 Task: Find connections with filter location Chaniá with filter topic #sharktankwith filter profile language German with filter current company Precisely with filter school NIRMA UNIVERSITY with filter industry Furniture and Home Furnishings Manufacturing with filter service category Tax Law with filter keywords title Front Desk Associate
Action: Mouse moved to (284, 213)
Screenshot: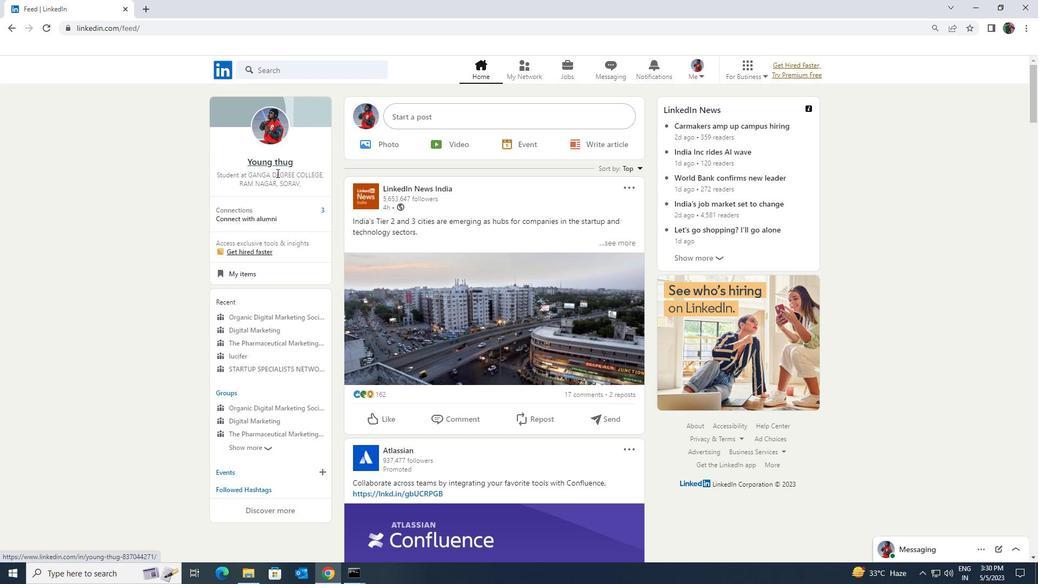 
Action: Mouse pressed left at (284, 213)
Screenshot: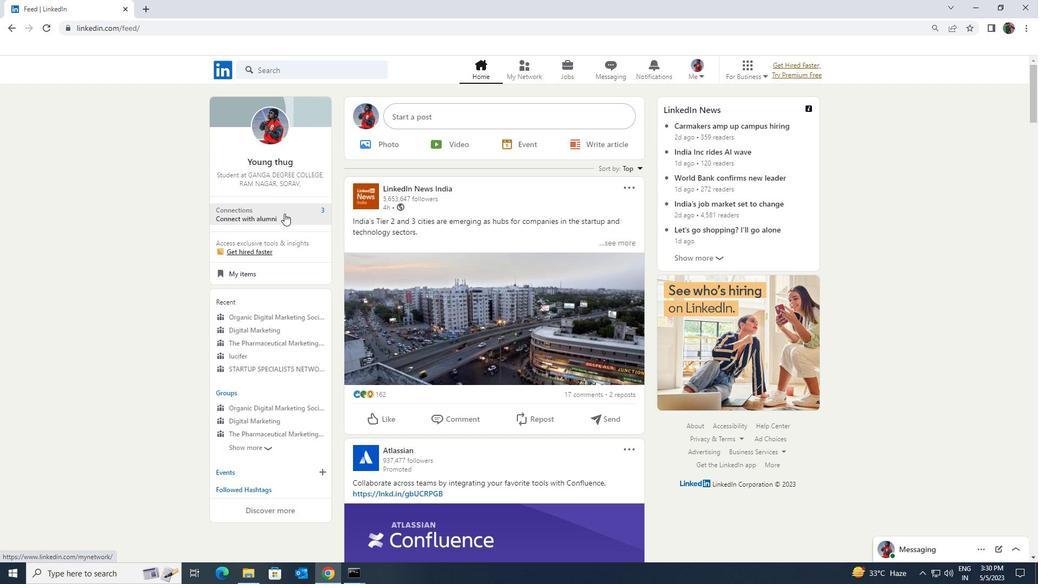 
Action: Mouse moved to (298, 126)
Screenshot: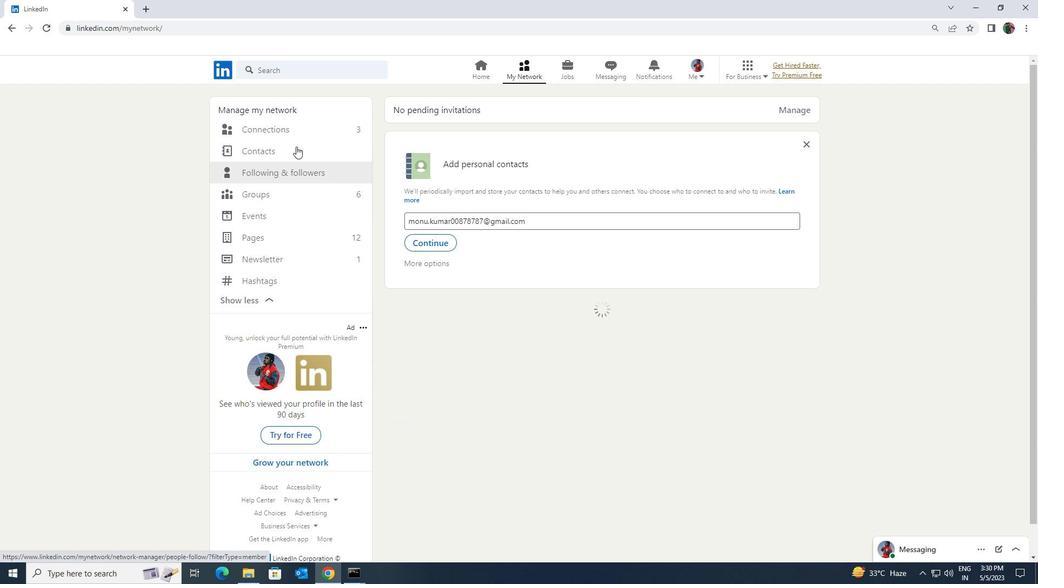 
Action: Mouse pressed left at (298, 126)
Screenshot: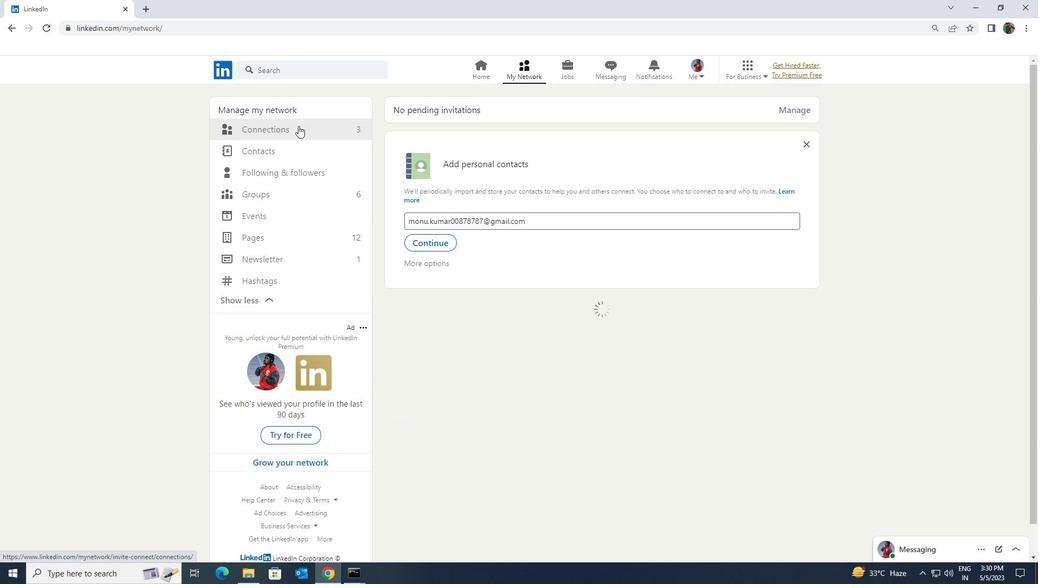 
Action: Mouse moved to (583, 130)
Screenshot: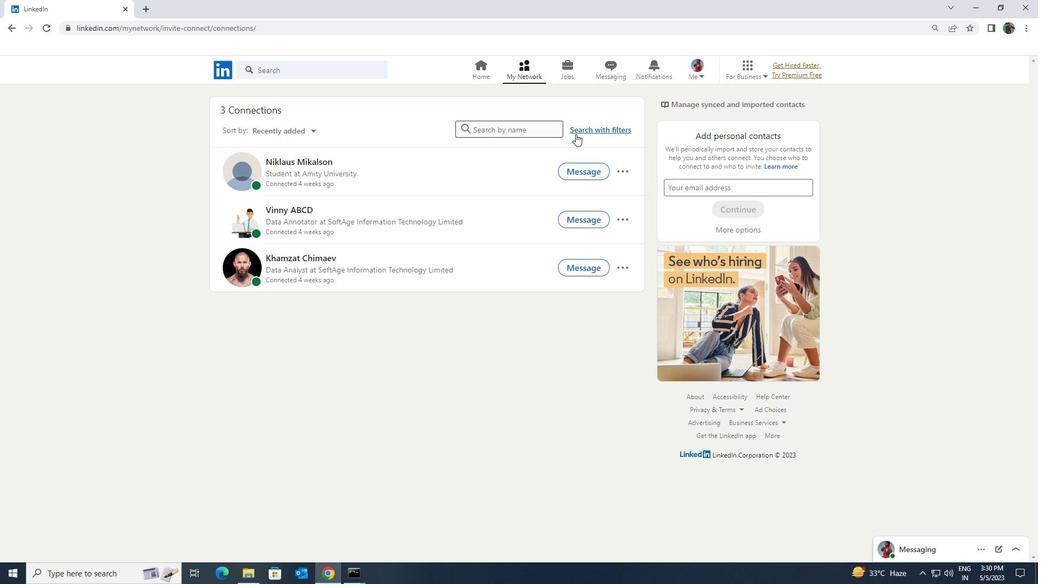 
Action: Mouse pressed left at (583, 130)
Screenshot: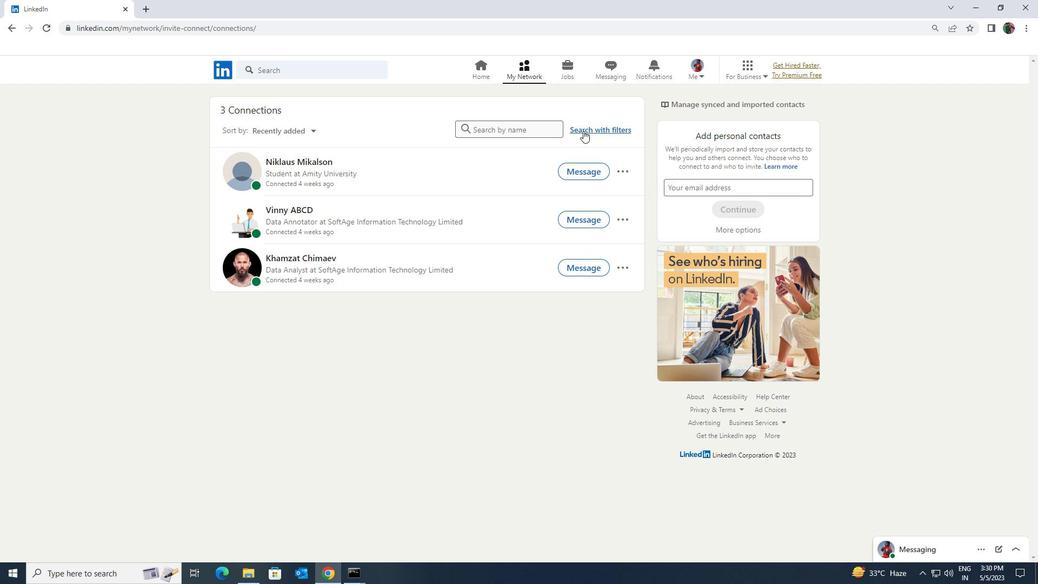 
Action: Mouse moved to (552, 101)
Screenshot: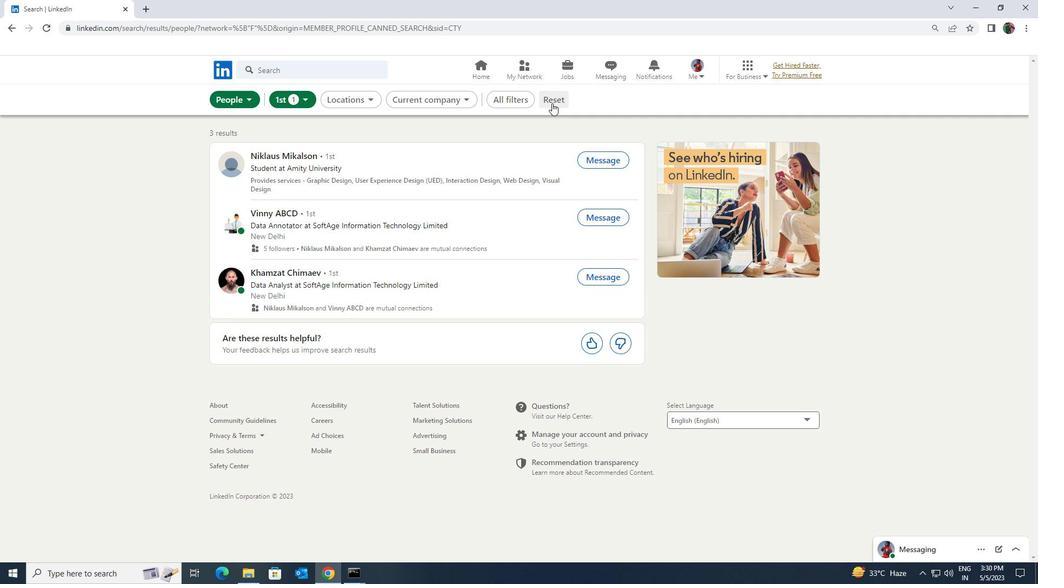 
Action: Mouse pressed left at (552, 101)
Screenshot: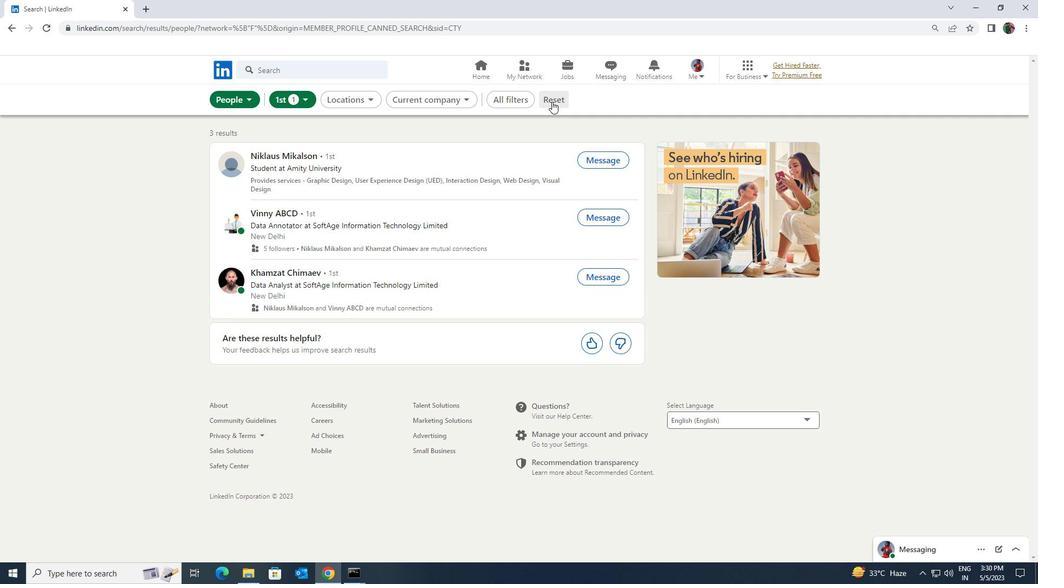 
Action: Mouse moved to (539, 100)
Screenshot: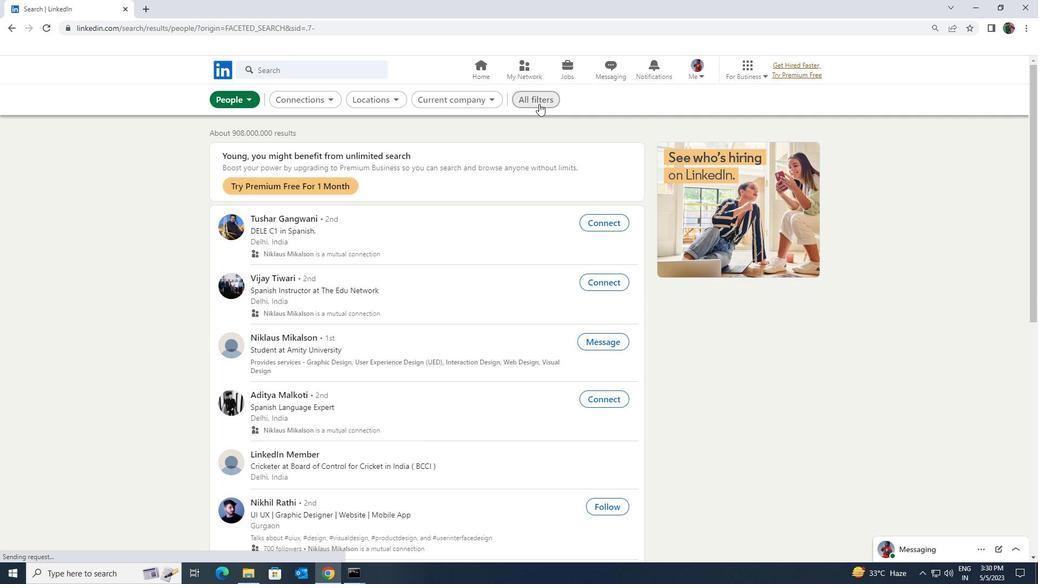 
Action: Mouse pressed left at (539, 100)
Screenshot: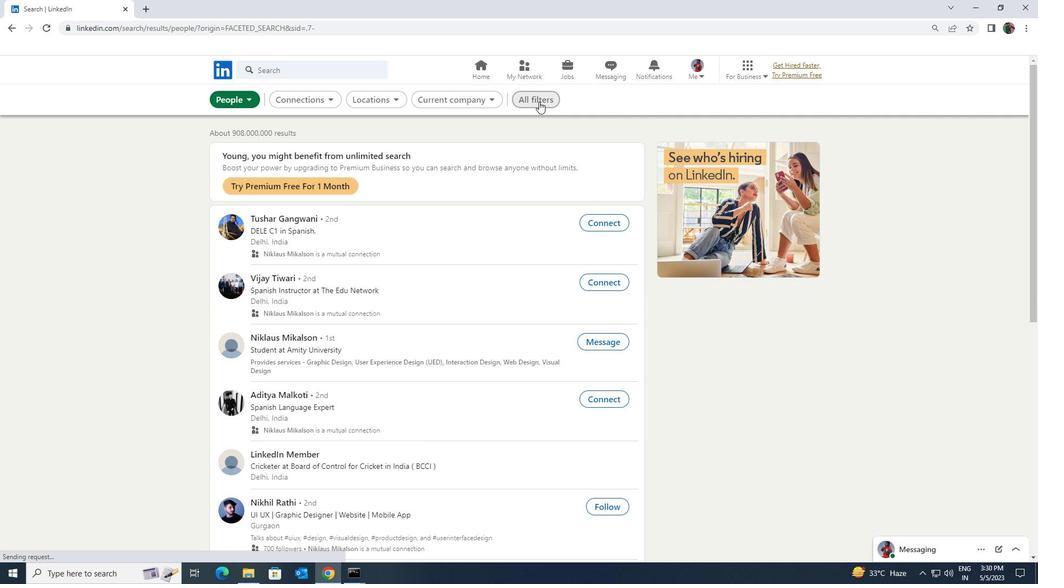 
Action: Mouse moved to (891, 420)
Screenshot: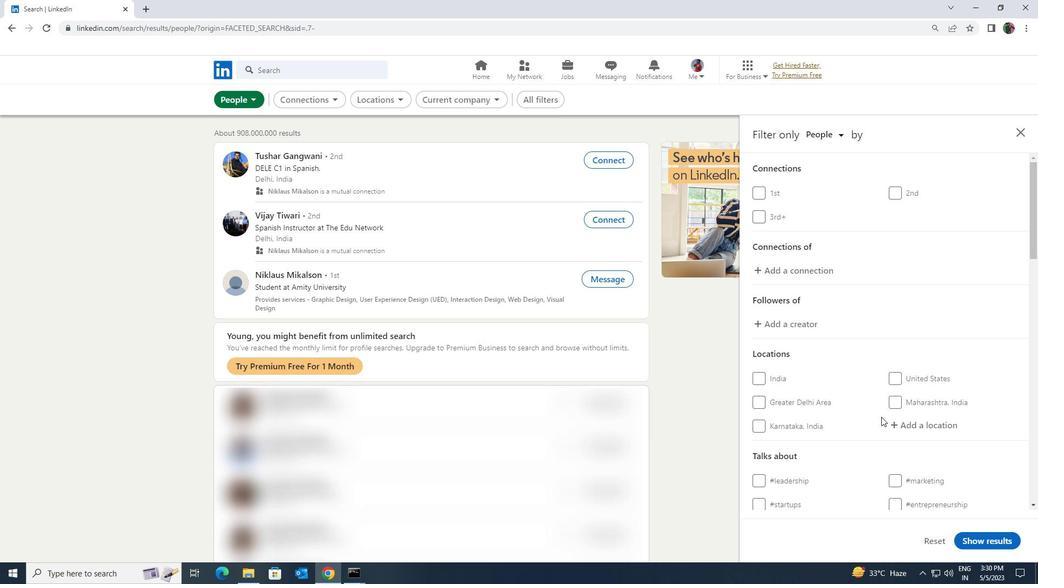 
Action: Mouse pressed left at (891, 420)
Screenshot: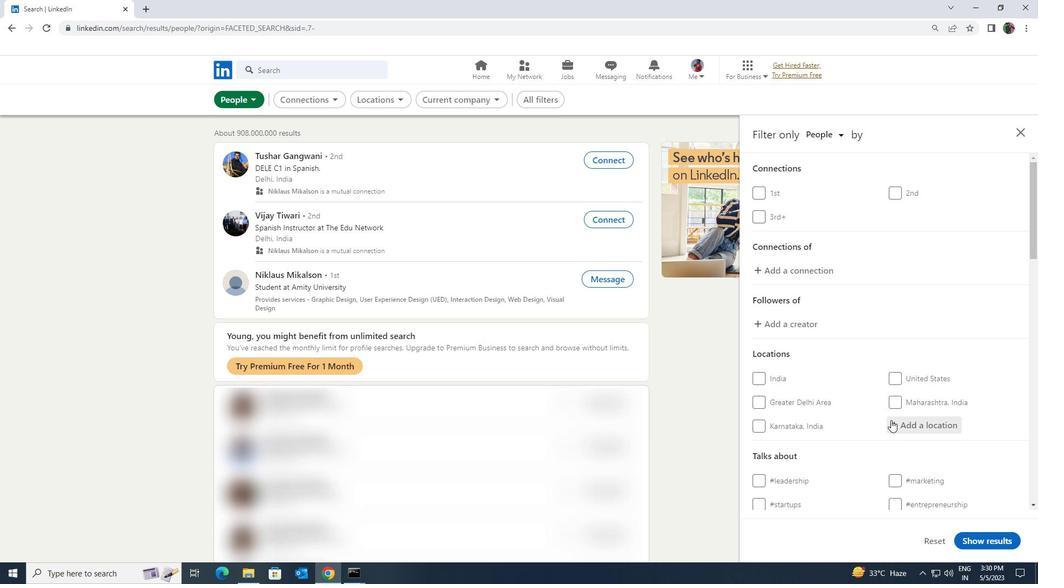 
Action: Key pressed <Key.shift><Key.shift><Key.shift><Key.shift>CHANIA
Screenshot: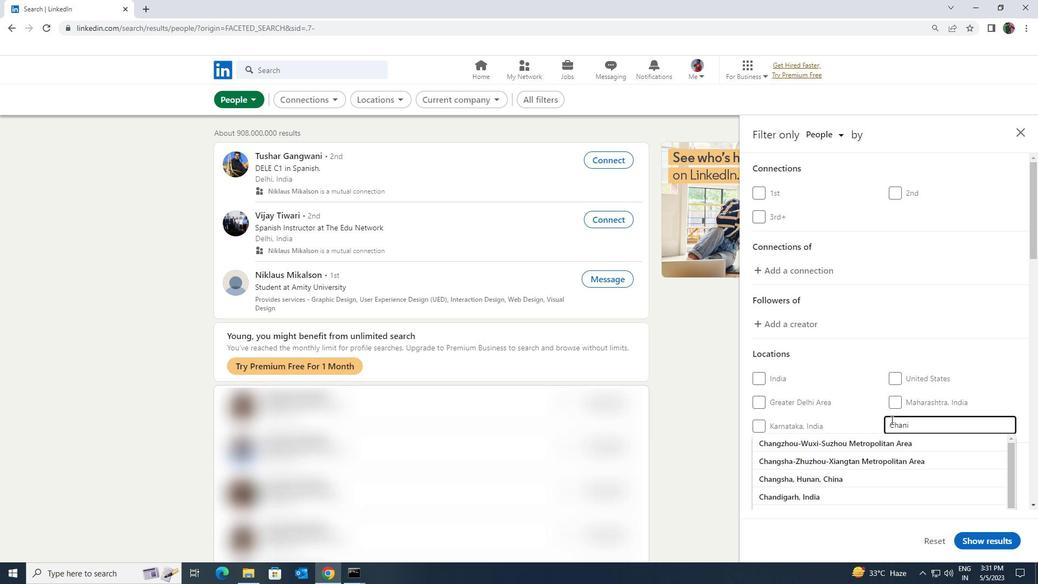 
Action: Mouse moved to (886, 445)
Screenshot: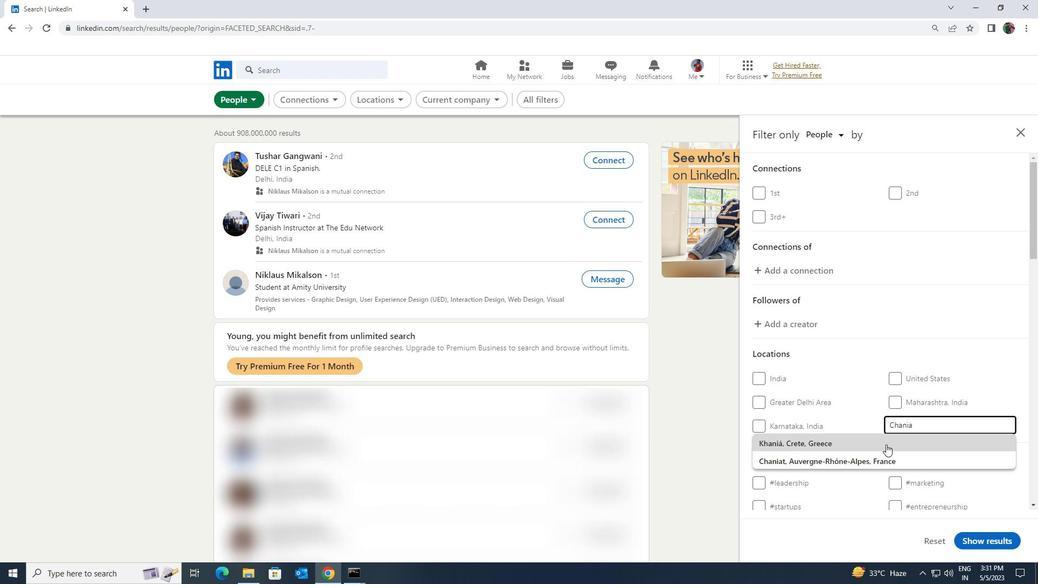 
Action: Mouse pressed left at (886, 445)
Screenshot: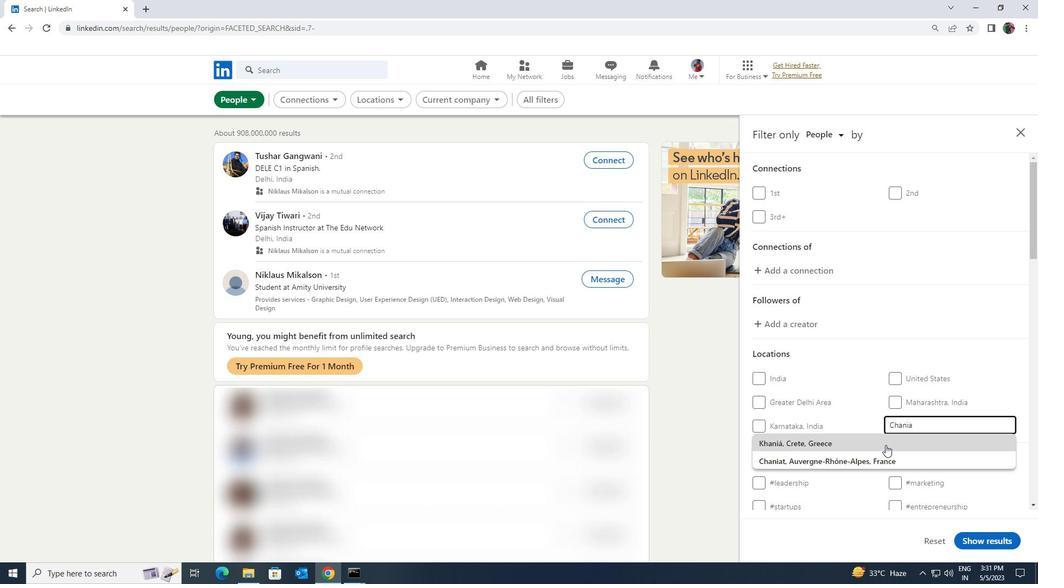 
Action: Mouse scrolled (886, 444) with delta (0, 0)
Screenshot: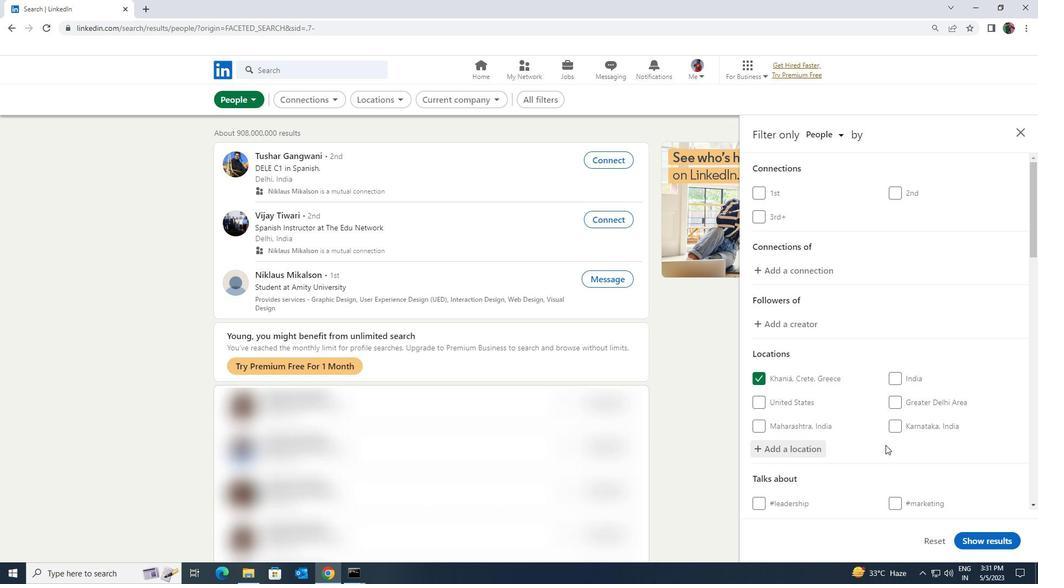 
Action: Mouse scrolled (886, 444) with delta (0, 0)
Screenshot: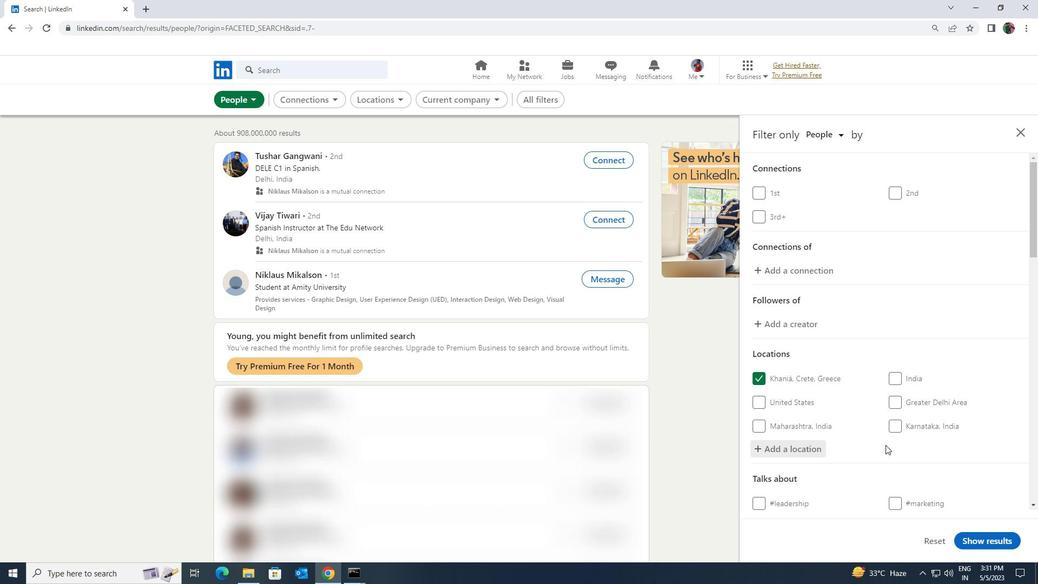 
Action: Mouse moved to (896, 443)
Screenshot: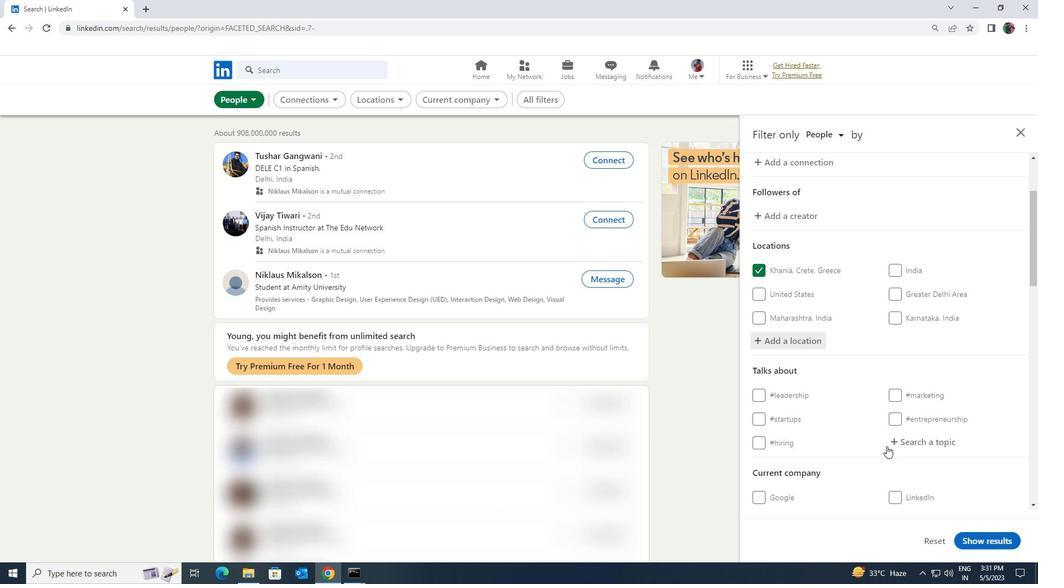 
Action: Mouse pressed left at (896, 443)
Screenshot: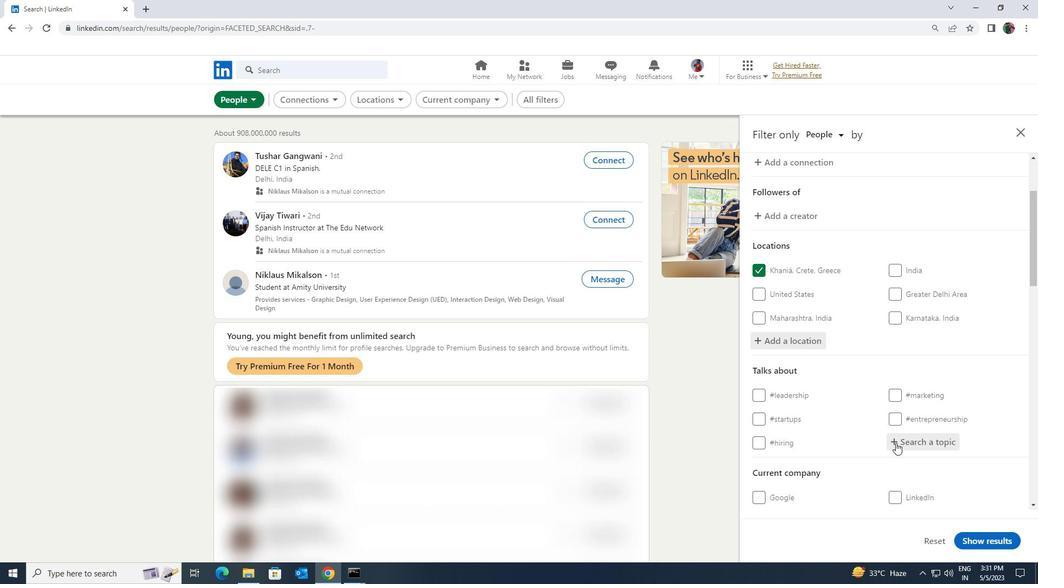 
Action: Key pressed <Key.shift><Key.shift><Key.shift><Key.shift><Key.shift>SHARTA<Key.backspace><Key.backspace>KT
Screenshot: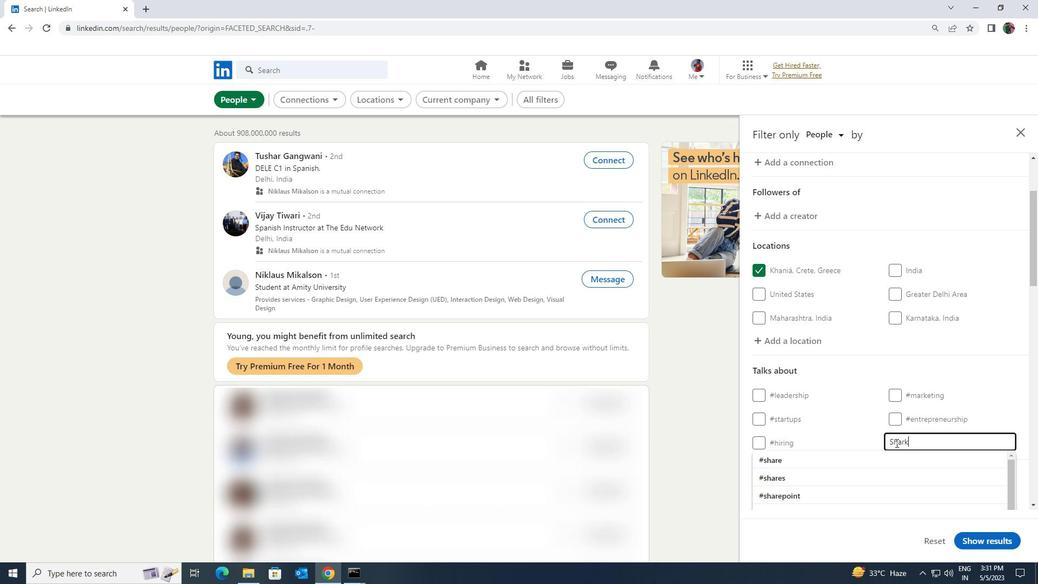 
Action: Mouse moved to (892, 452)
Screenshot: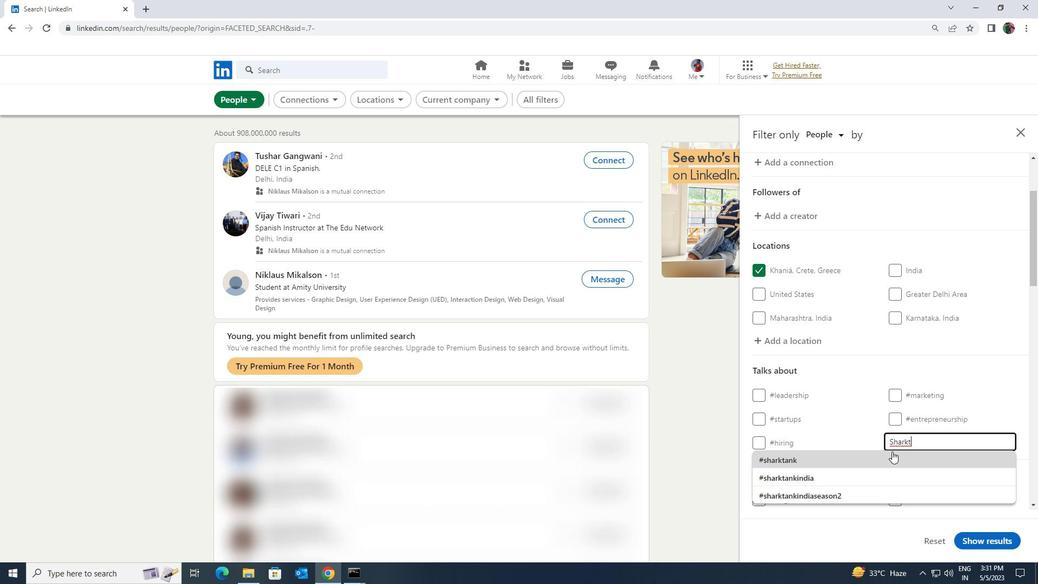 
Action: Mouse pressed left at (892, 452)
Screenshot: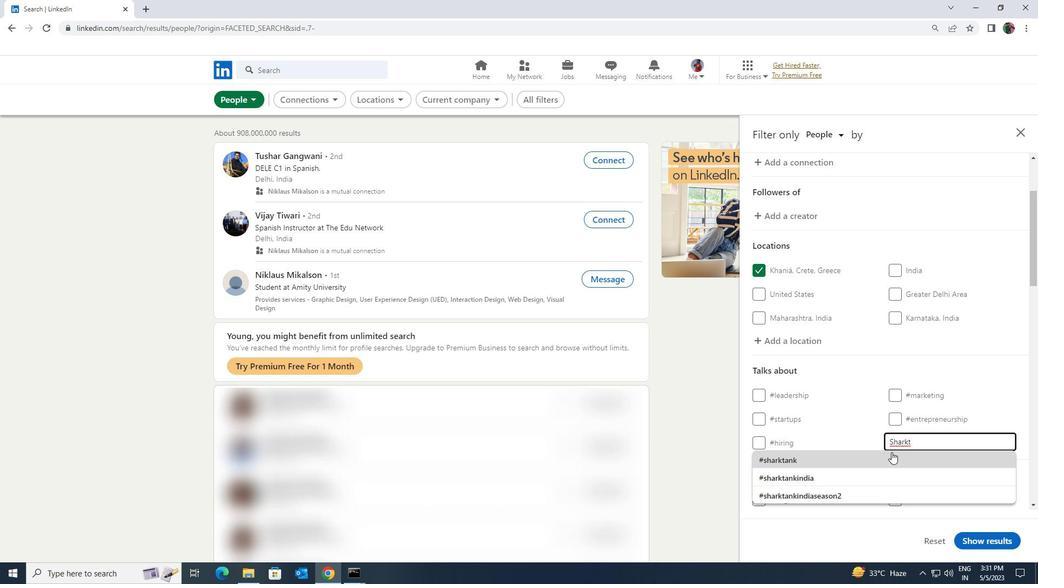 
Action: Mouse scrolled (892, 451) with delta (0, 0)
Screenshot: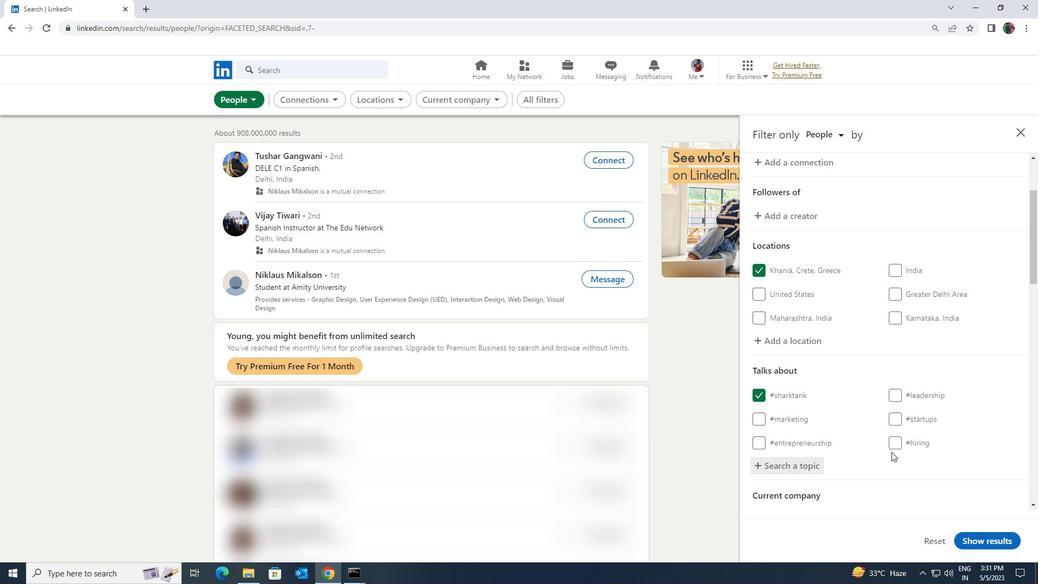 
Action: Mouse scrolled (892, 451) with delta (0, 0)
Screenshot: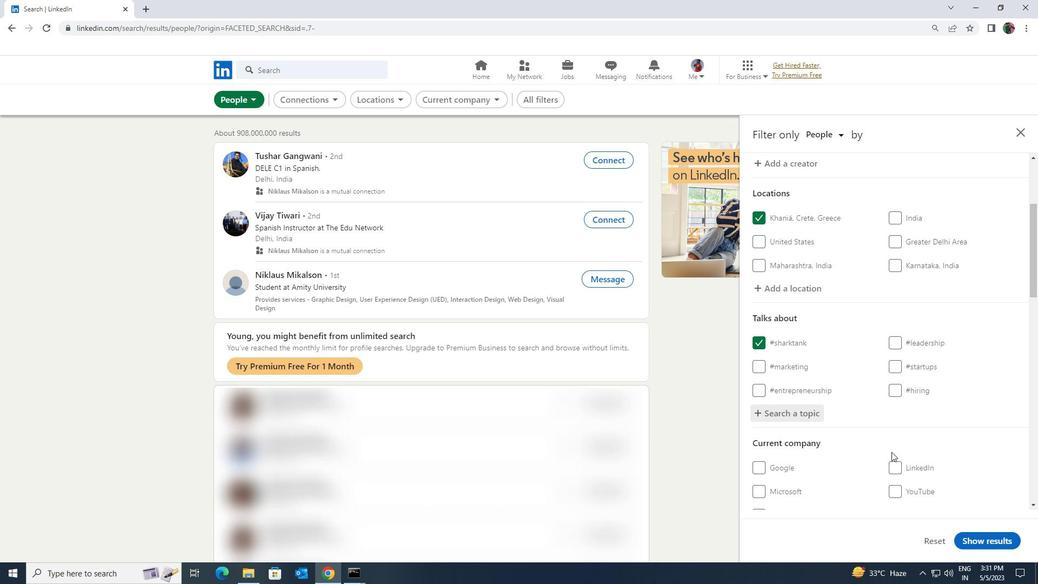 
Action: Mouse scrolled (892, 451) with delta (0, 0)
Screenshot: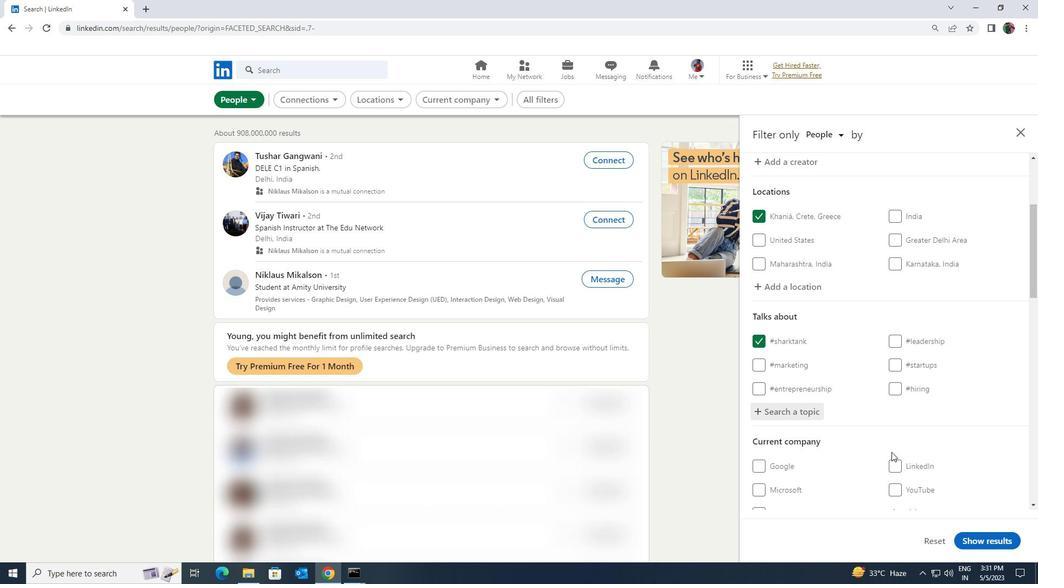 
Action: Mouse scrolled (892, 451) with delta (0, 0)
Screenshot: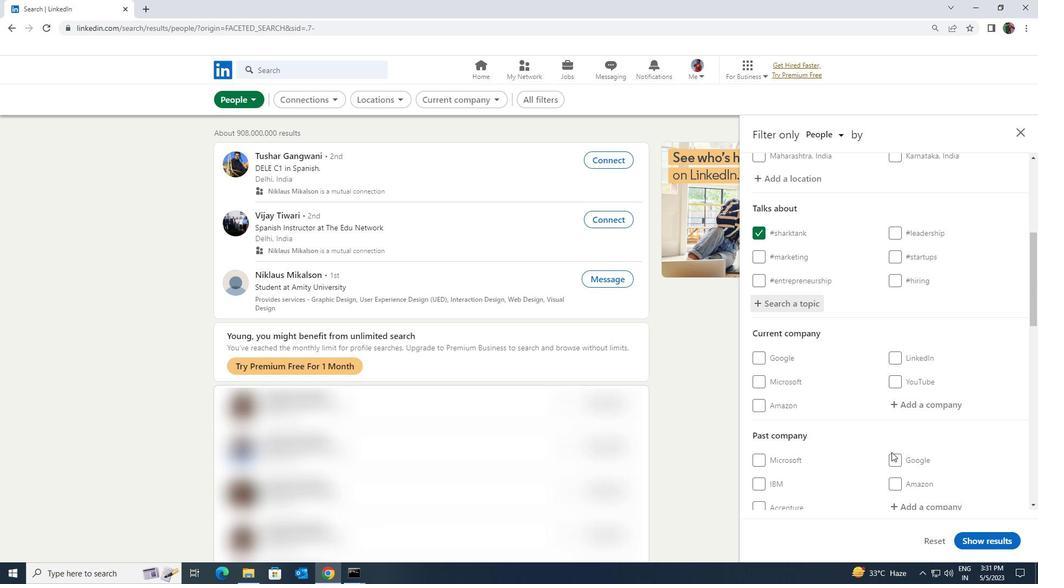 
Action: Mouse scrolled (892, 451) with delta (0, 0)
Screenshot: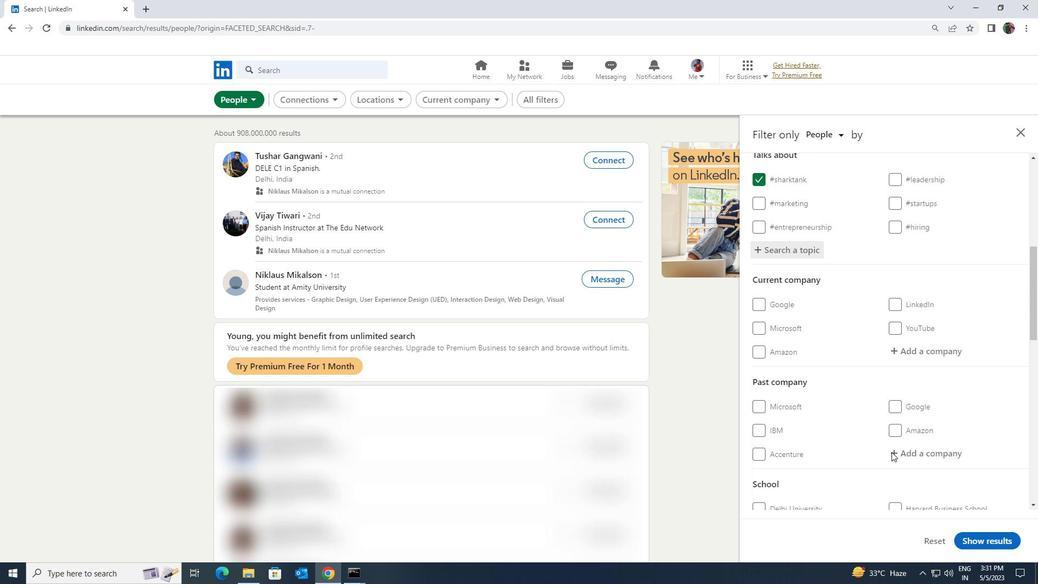 
Action: Mouse scrolled (892, 451) with delta (0, 0)
Screenshot: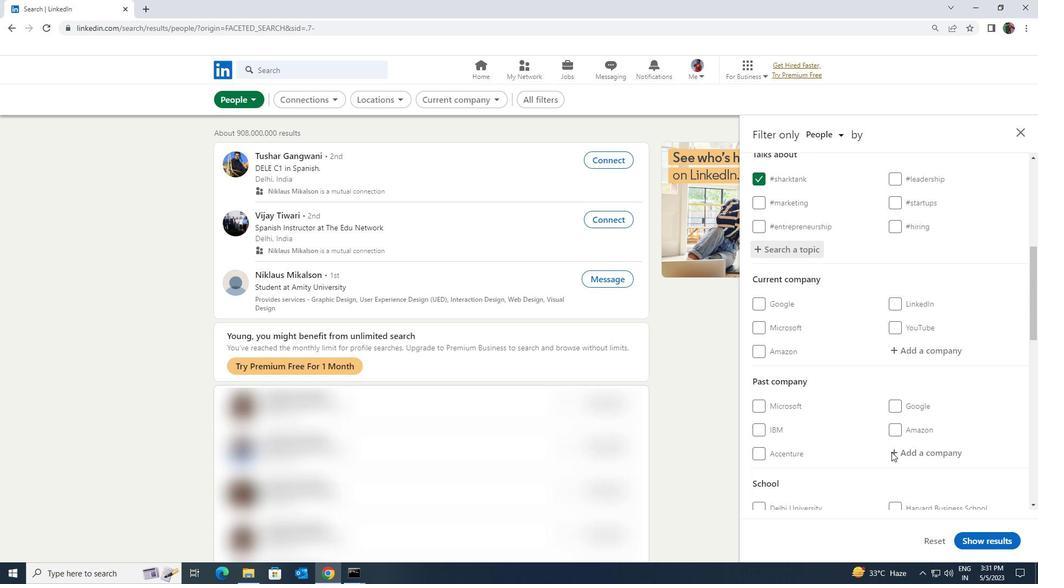 
Action: Mouse scrolled (892, 451) with delta (0, 0)
Screenshot: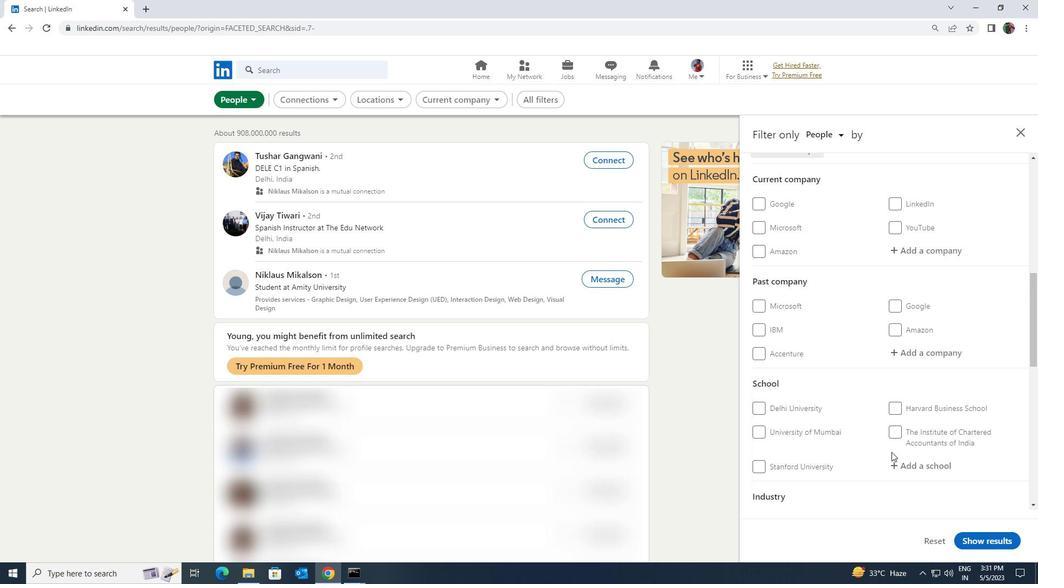 
Action: Mouse scrolled (892, 451) with delta (0, 0)
Screenshot: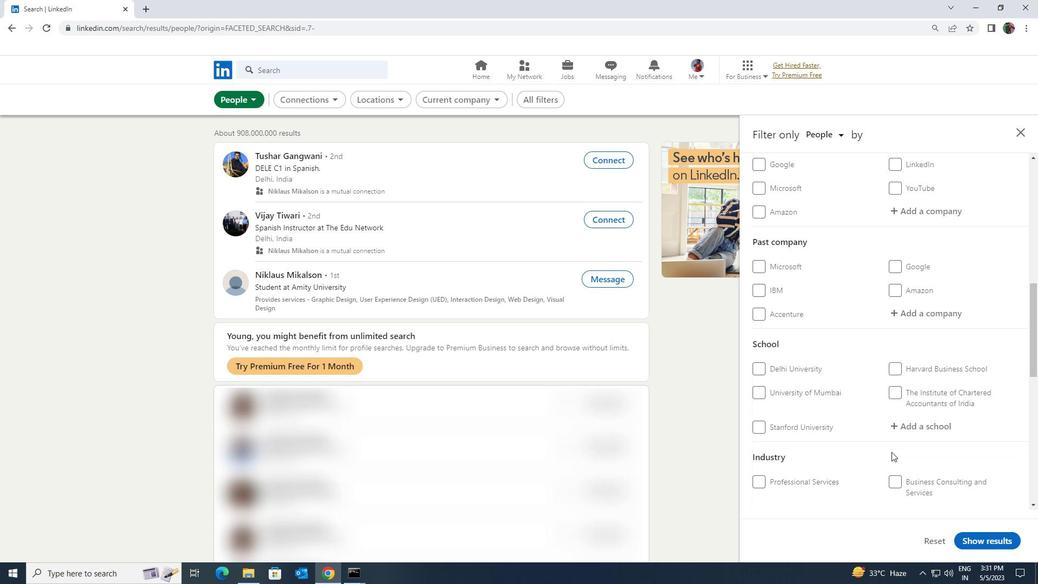 
Action: Mouse scrolled (892, 451) with delta (0, 0)
Screenshot: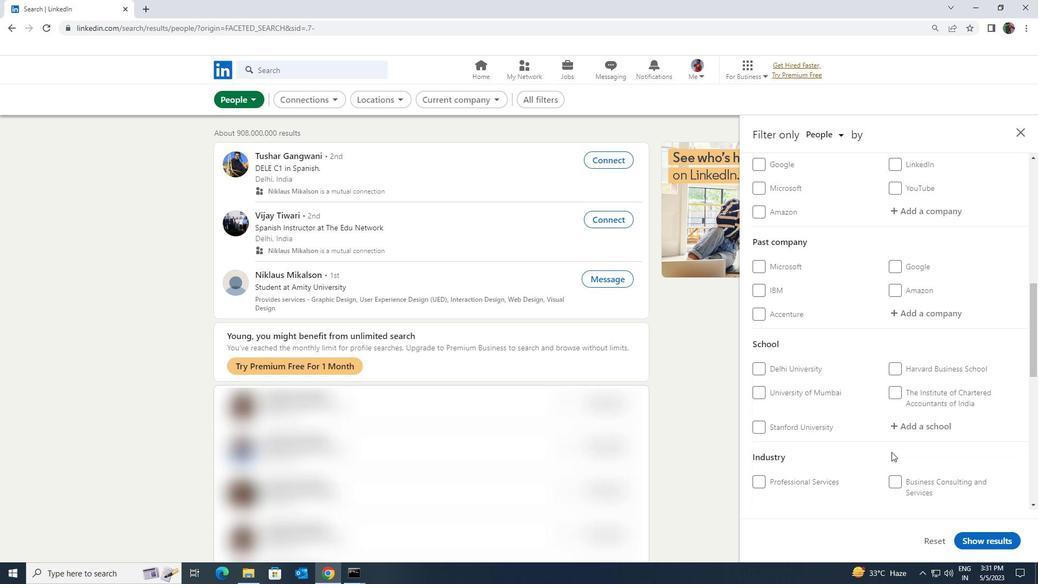 
Action: Mouse scrolled (892, 451) with delta (0, 0)
Screenshot: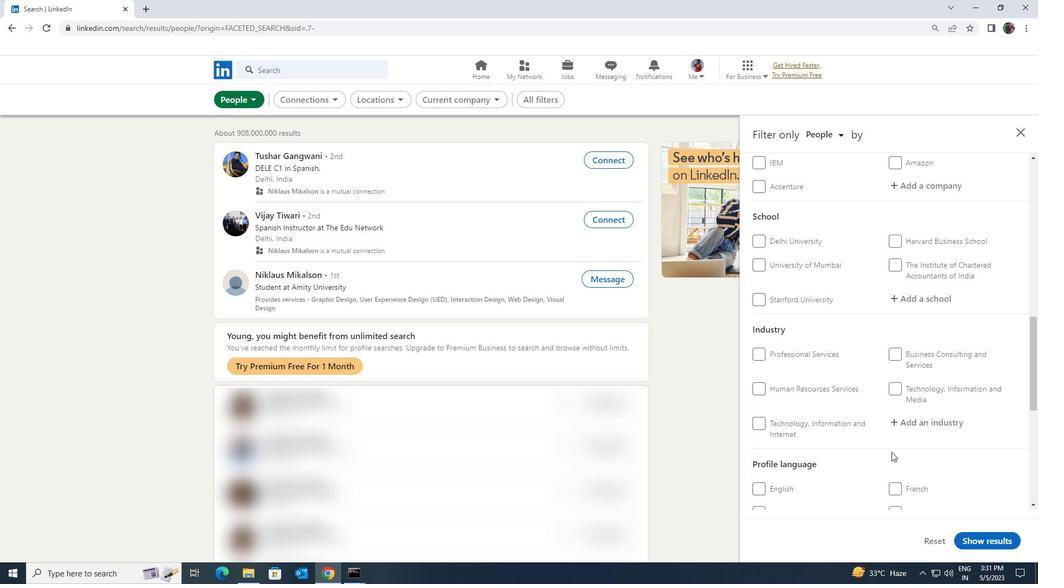 
Action: Mouse moved to (757, 485)
Screenshot: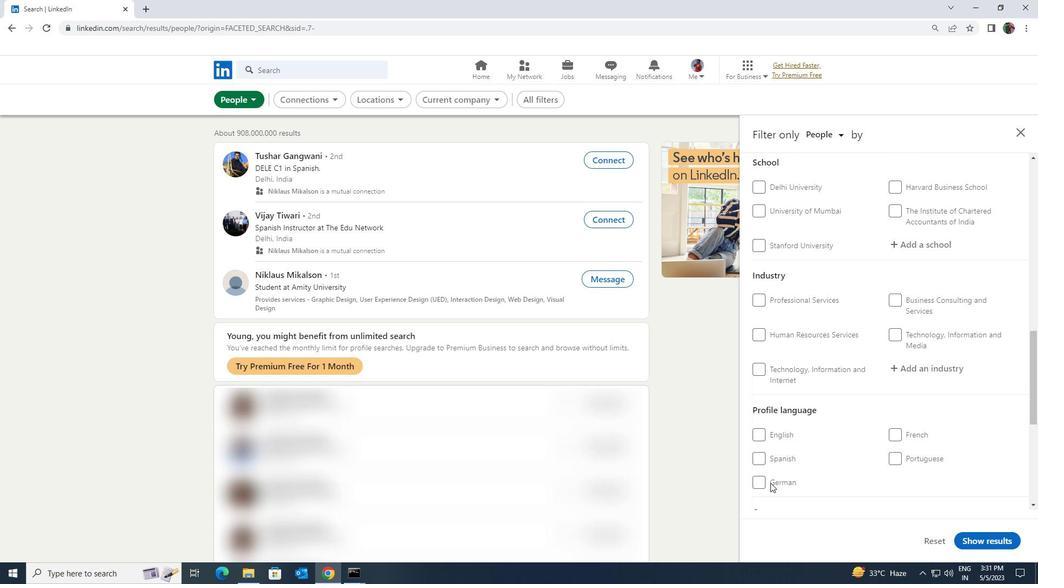 
Action: Mouse pressed left at (757, 485)
Screenshot: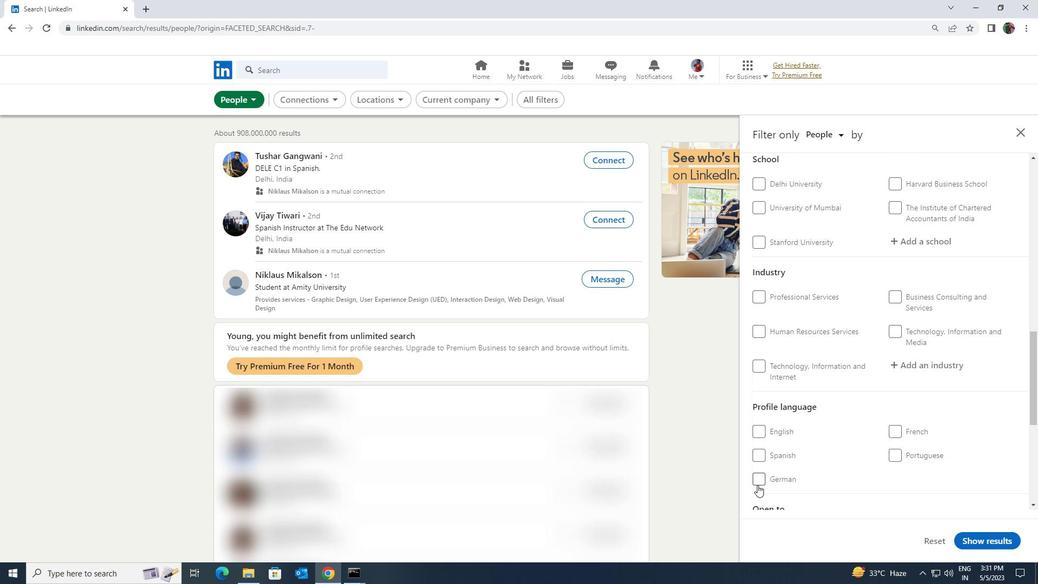 
Action: Mouse moved to (824, 467)
Screenshot: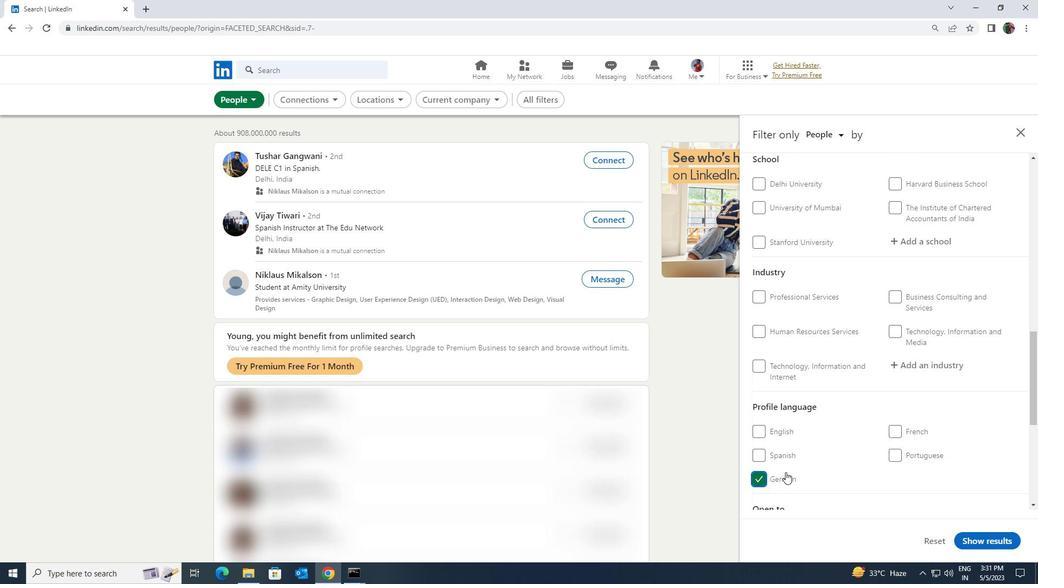 
Action: Mouse scrolled (824, 467) with delta (0, 0)
Screenshot: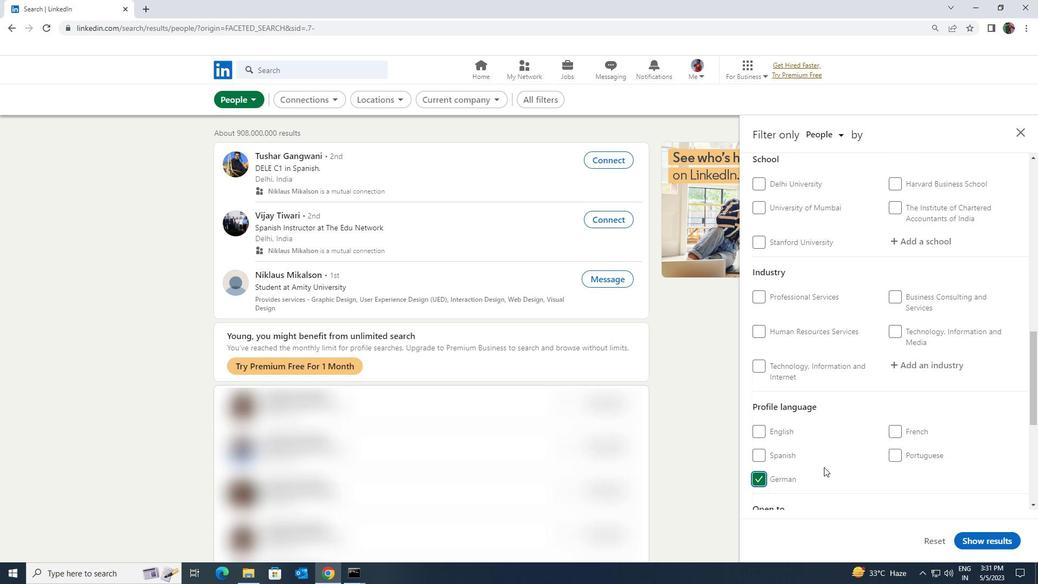 
Action: Mouse scrolled (824, 467) with delta (0, 0)
Screenshot: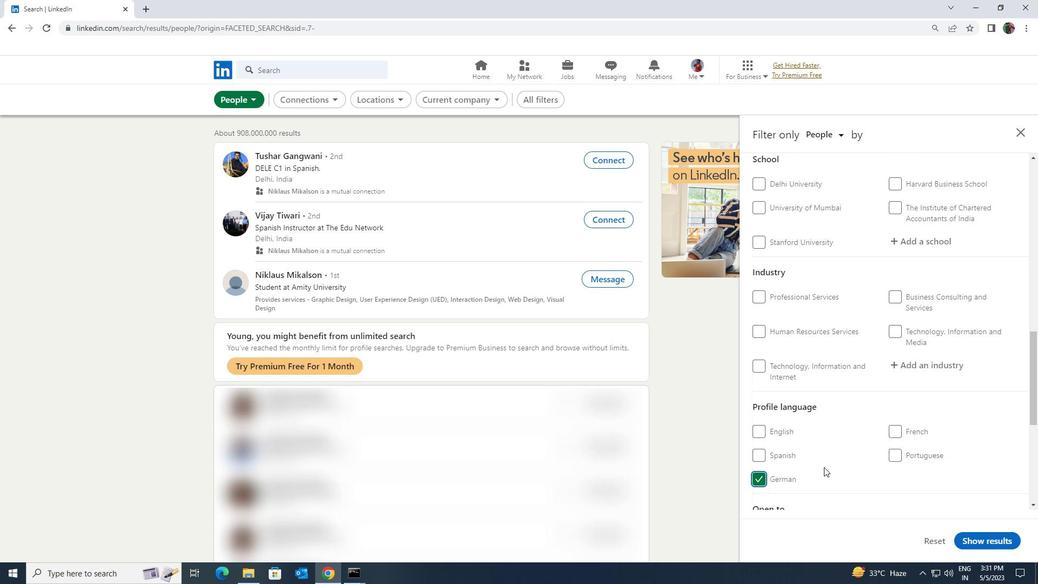 
Action: Mouse scrolled (824, 467) with delta (0, 0)
Screenshot: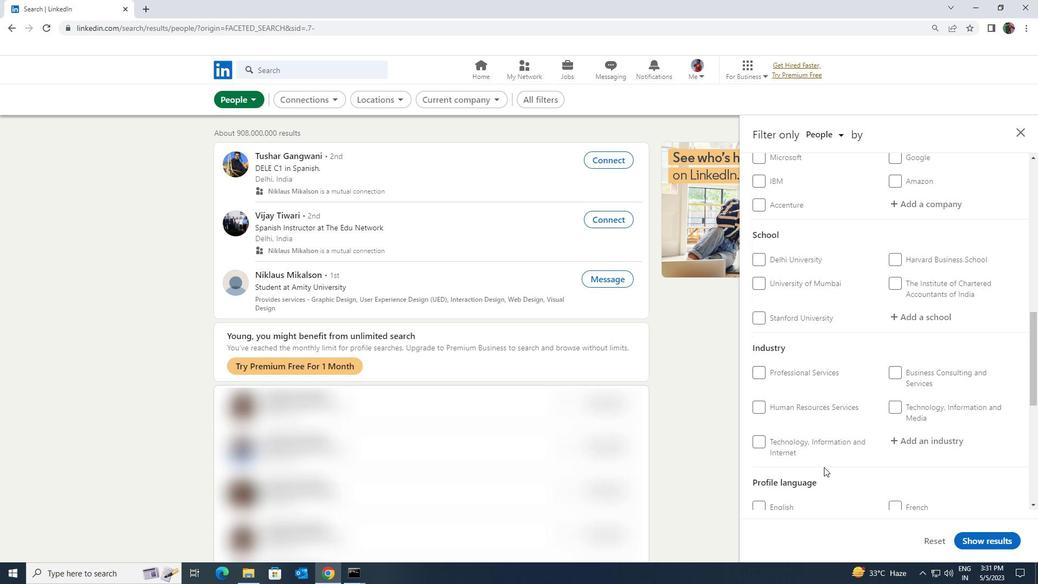 
Action: Mouse scrolled (824, 467) with delta (0, 0)
Screenshot: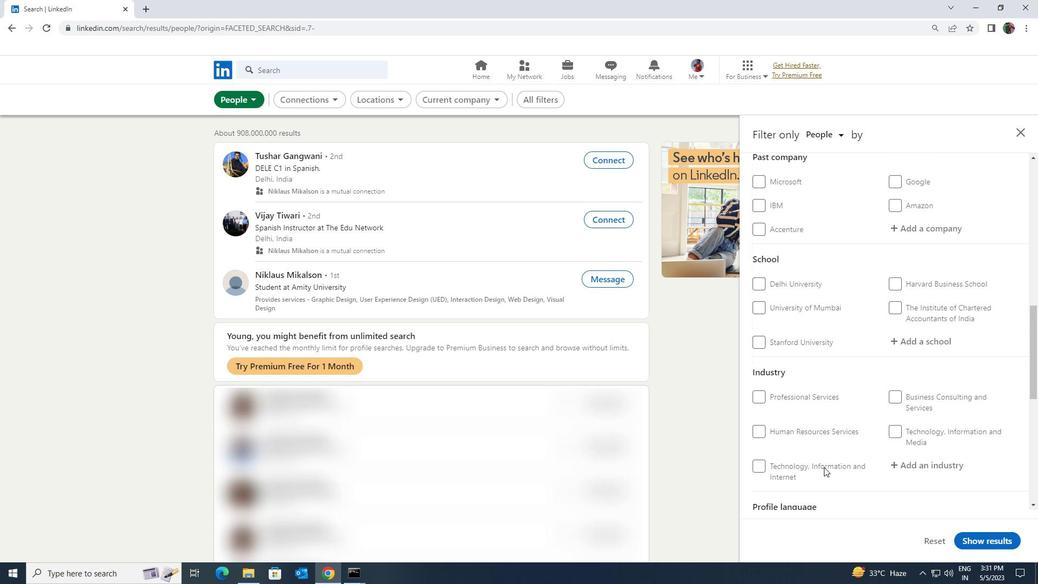 
Action: Mouse scrolled (824, 467) with delta (0, 0)
Screenshot: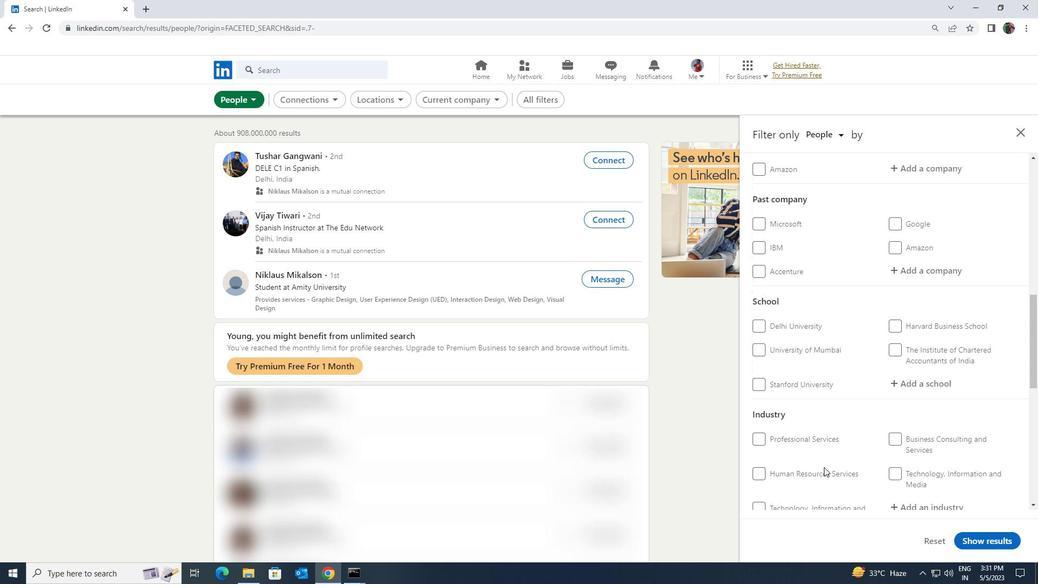 
Action: Mouse scrolled (824, 467) with delta (0, 0)
Screenshot: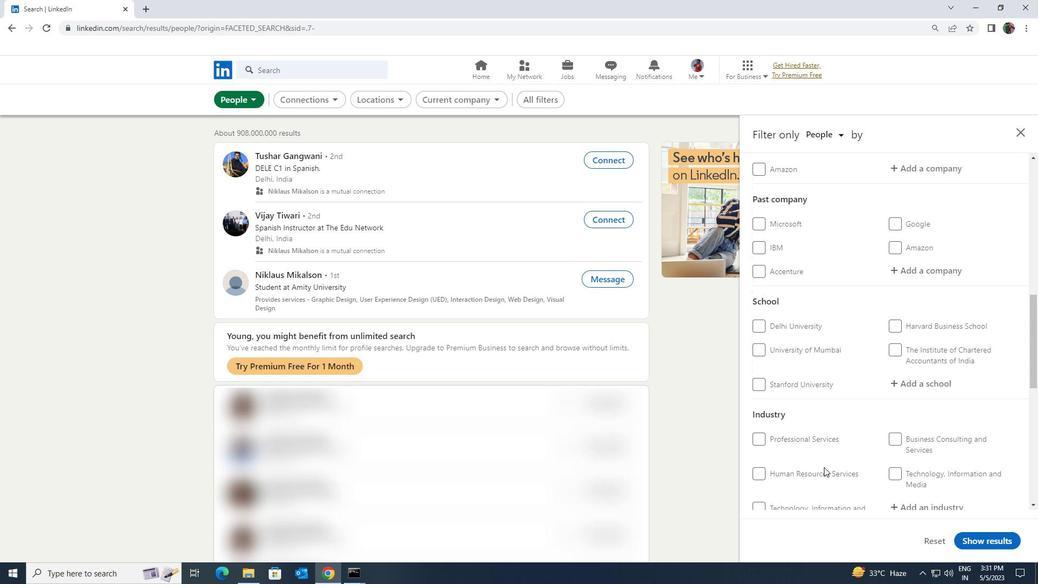 
Action: Mouse scrolled (824, 467) with delta (0, 0)
Screenshot: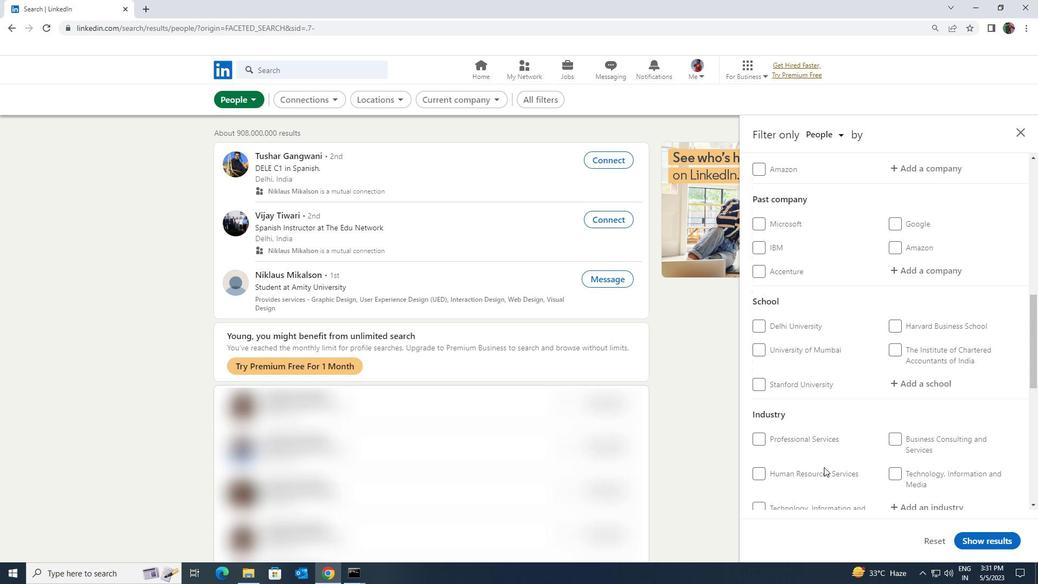 
Action: Mouse moved to (833, 454)
Screenshot: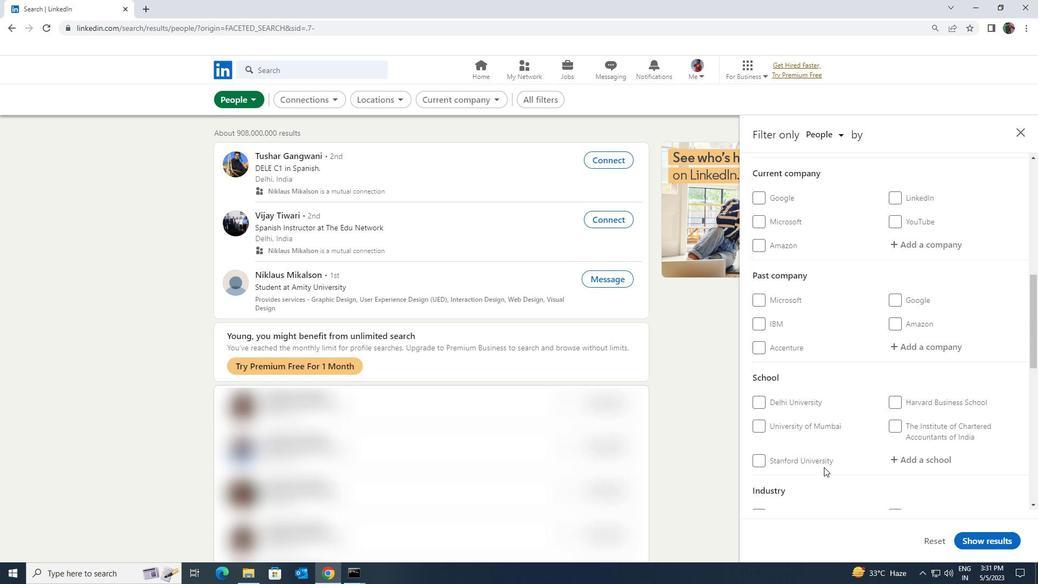 
Action: Mouse scrolled (833, 454) with delta (0, 0)
Screenshot: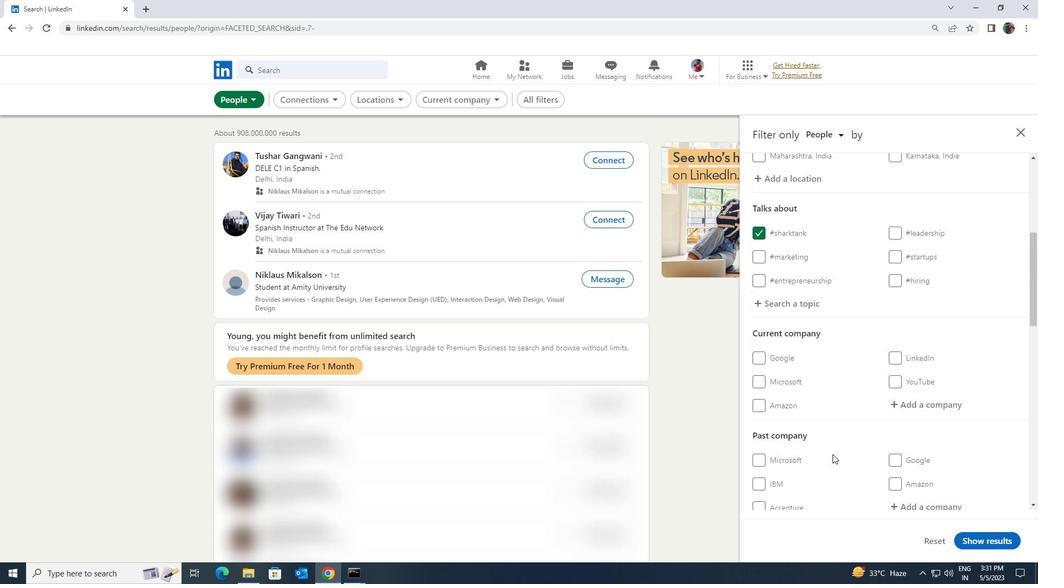 
Action: Mouse scrolled (833, 453) with delta (0, 0)
Screenshot: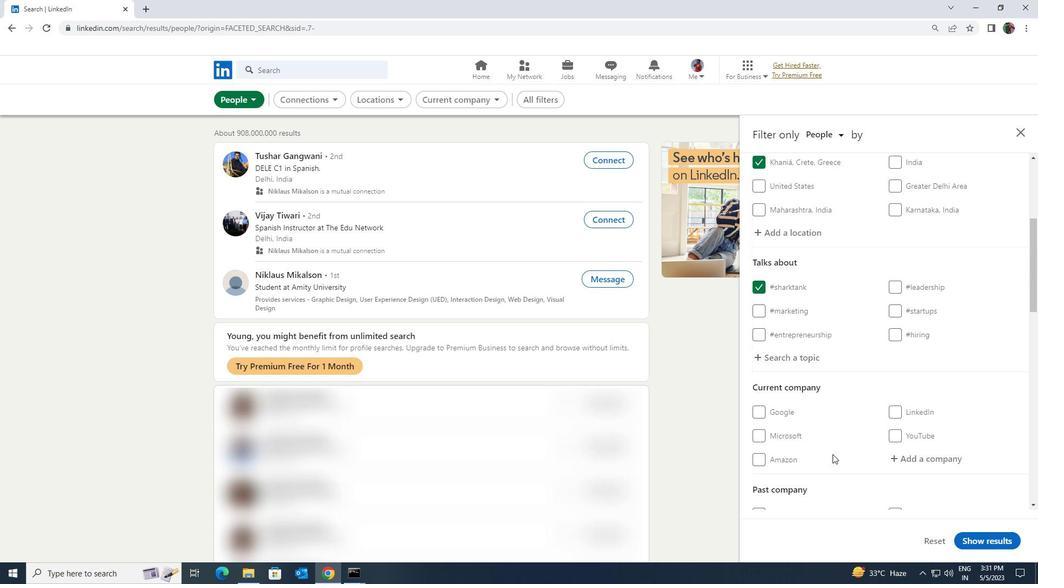 
Action: Mouse moved to (914, 404)
Screenshot: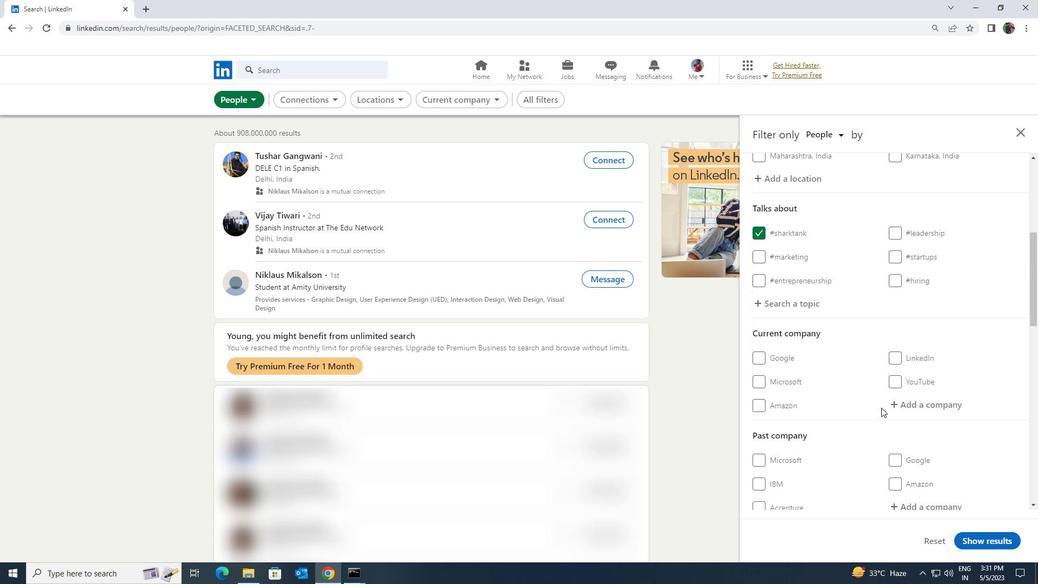 
Action: Mouse pressed left at (914, 404)
Screenshot: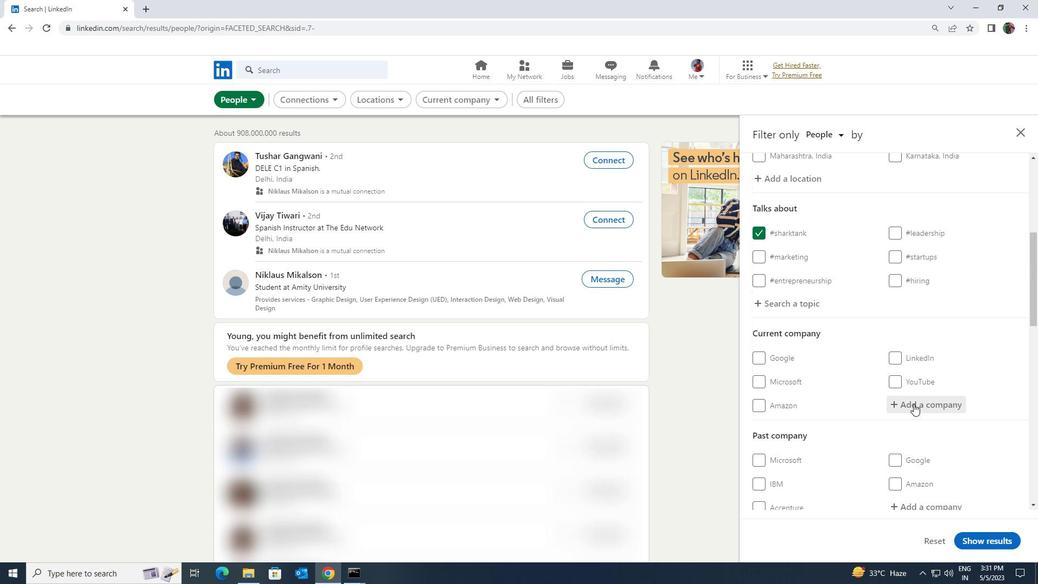 
Action: Key pressed <Key.shift><Key.shift><Key.shift><Key.shift><Key.shift><Key.shift>PRECIS
Screenshot: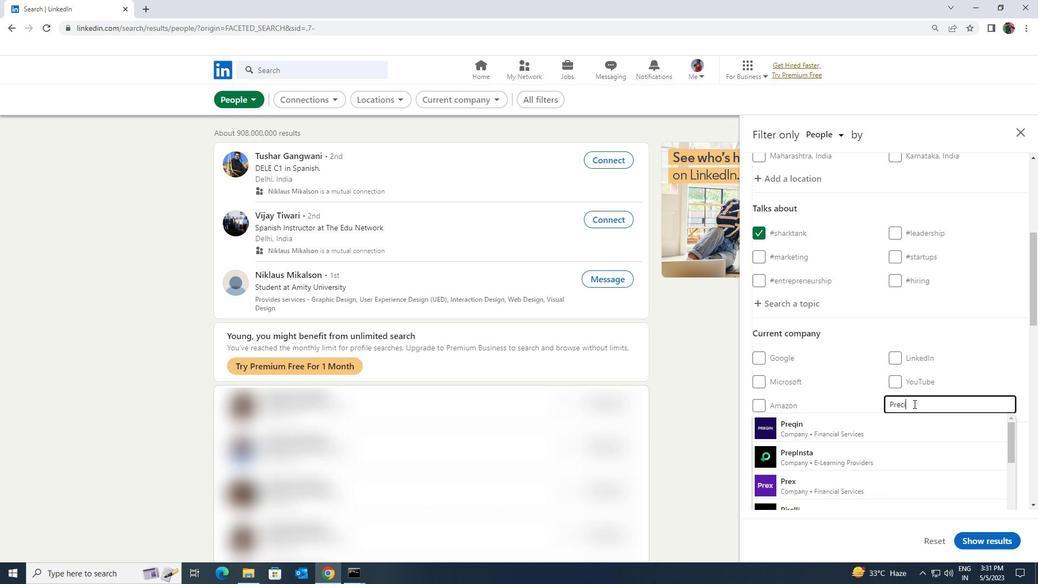 
Action: Mouse moved to (907, 423)
Screenshot: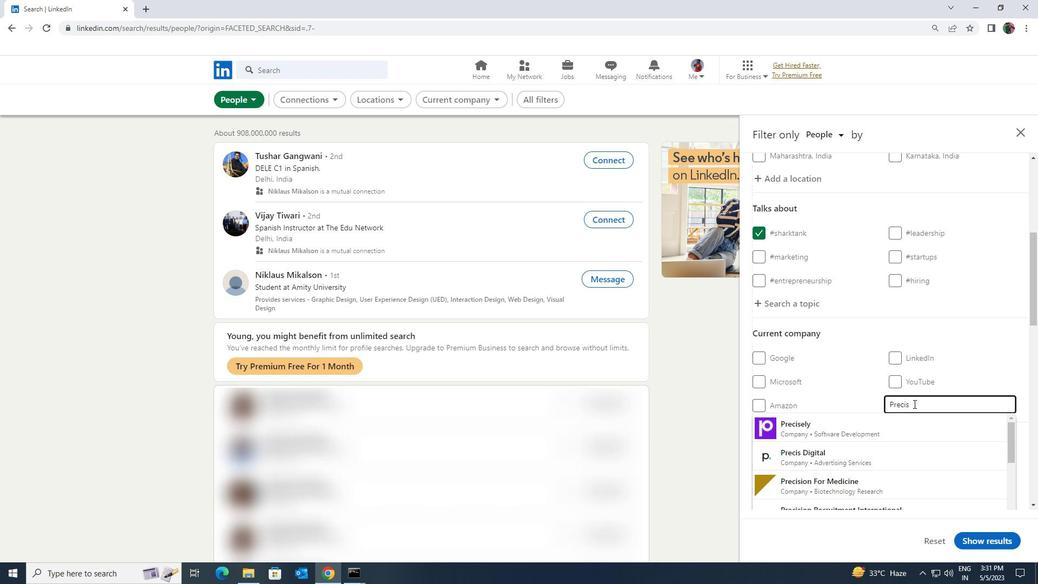 
Action: Mouse pressed left at (907, 423)
Screenshot: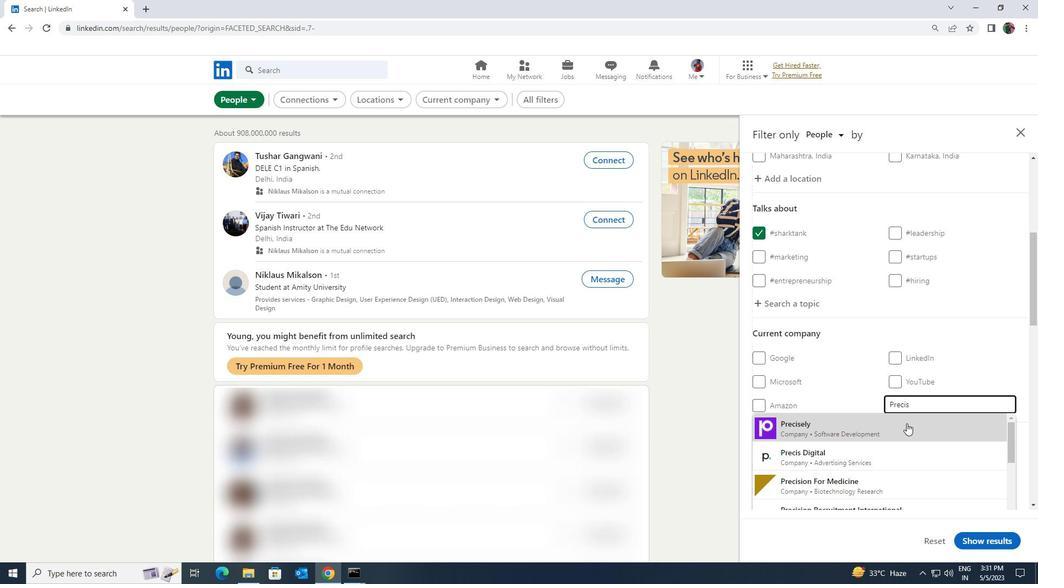 
Action: Mouse scrolled (907, 423) with delta (0, 0)
Screenshot: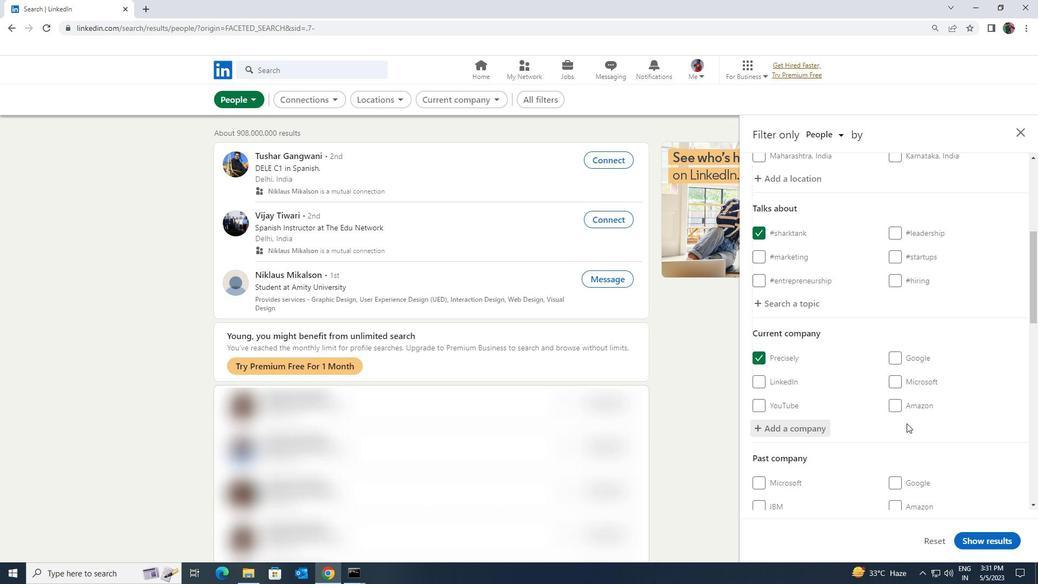 
Action: Mouse scrolled (907, 423) with delta (0, 0)
Screenshot: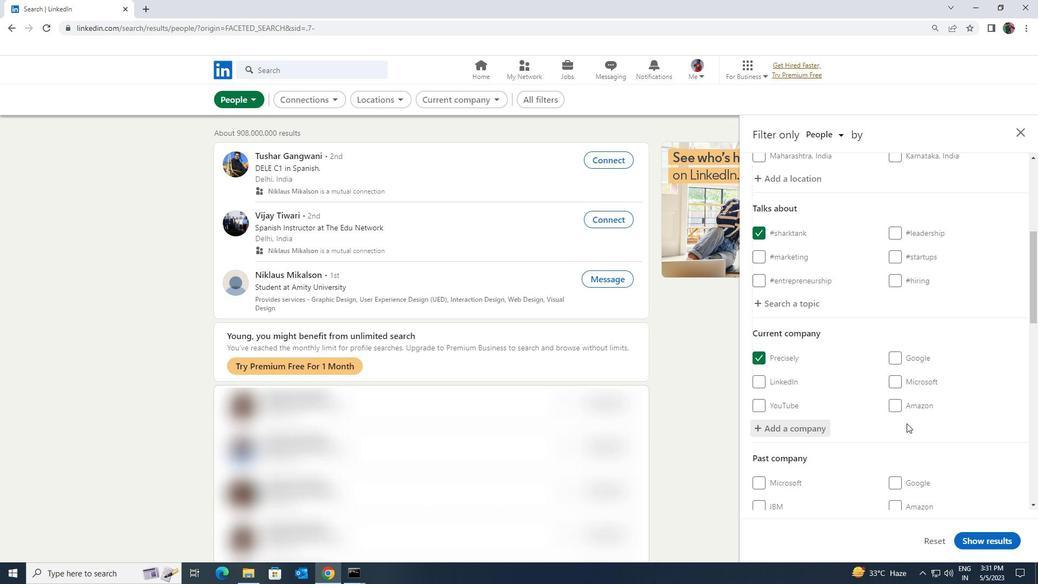 
Action: Mouse scrolled (907, 423) with delta (0, 0)
Screenshot: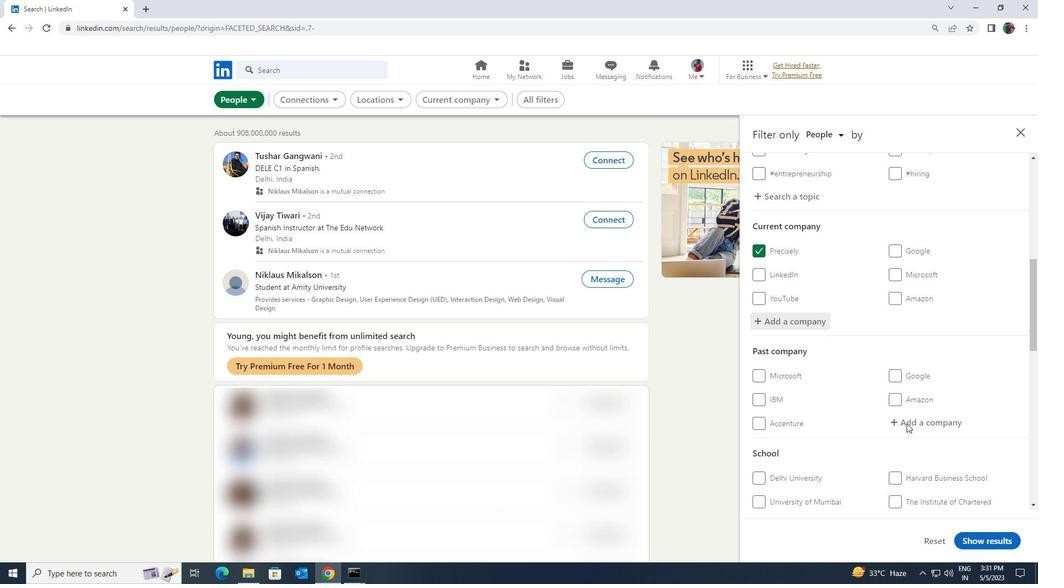 
Action: Mouse scrolled (907, 423) with delta (0, 0)
Screenshot: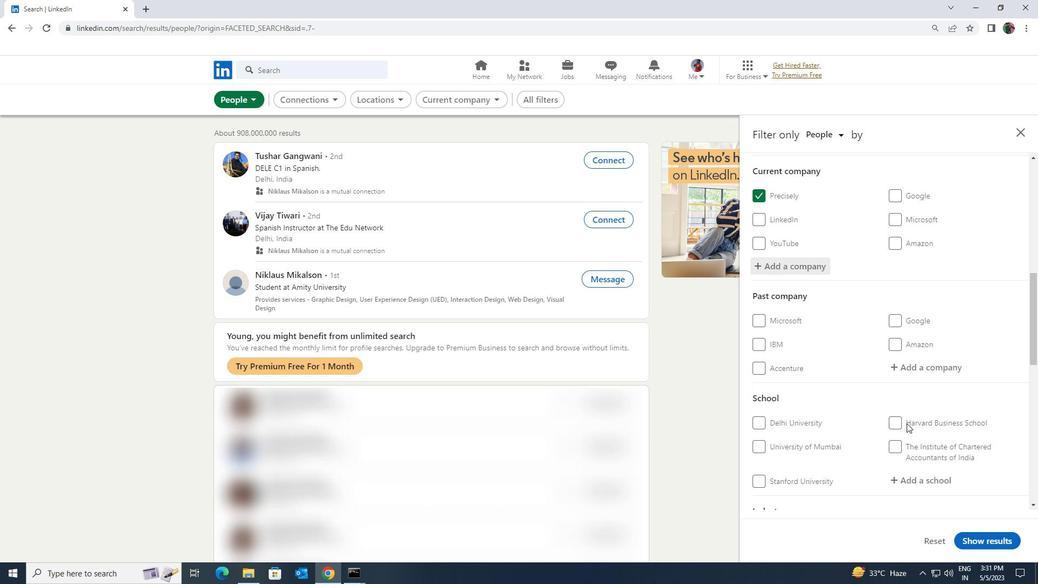 
Action: Mouse pressed left at (907, 423)
Screenshot: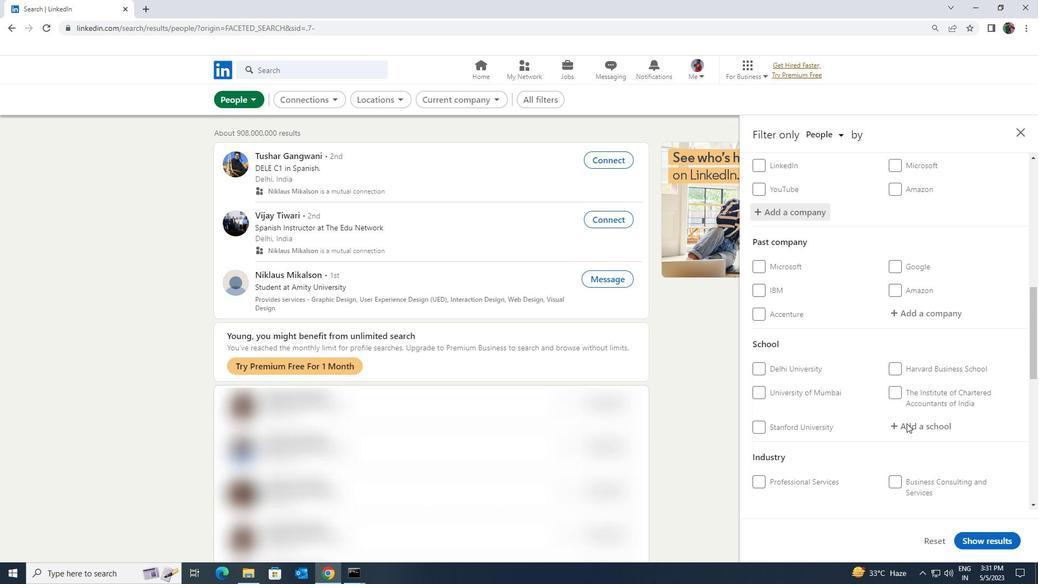 
Action: Key pressed <Key.shift>NIRMA<Key.space><Key.shift>UNIVERSITY
Screenshot: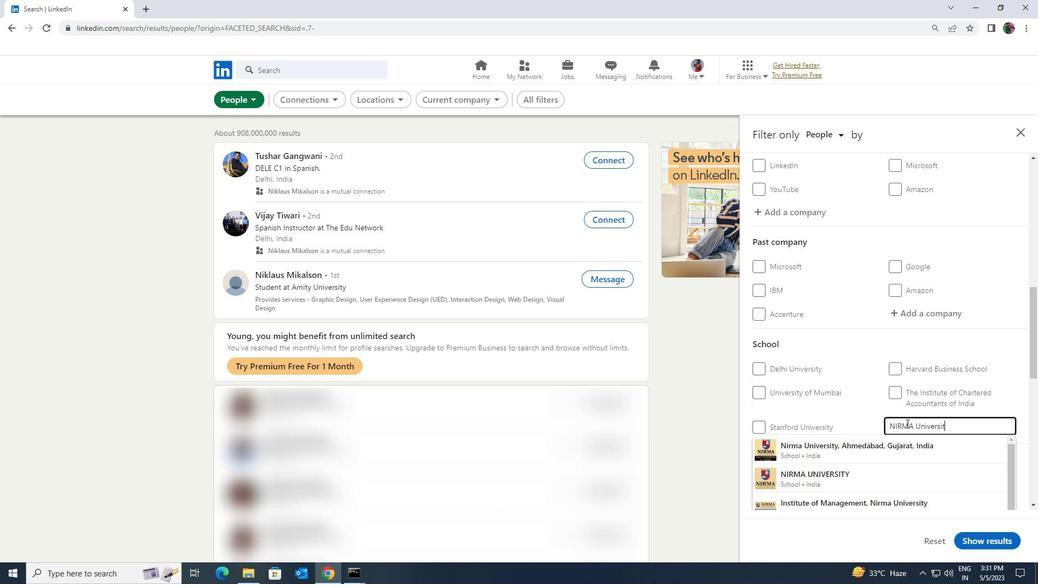
Action: Mouse moved to (901, 465)
Screenshot: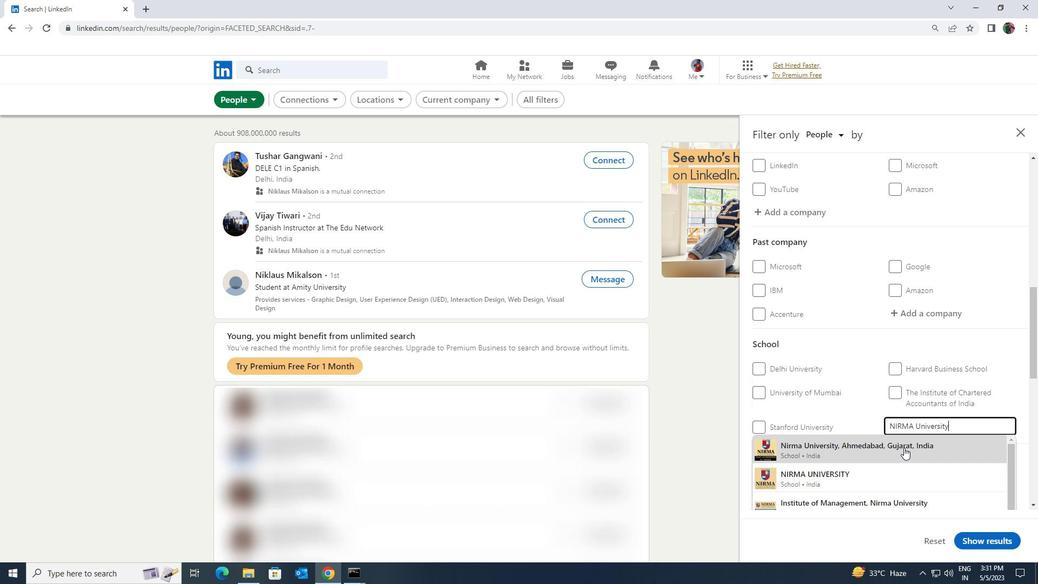 
Action: Mouse pressed left at (901, 465)
Screenshot: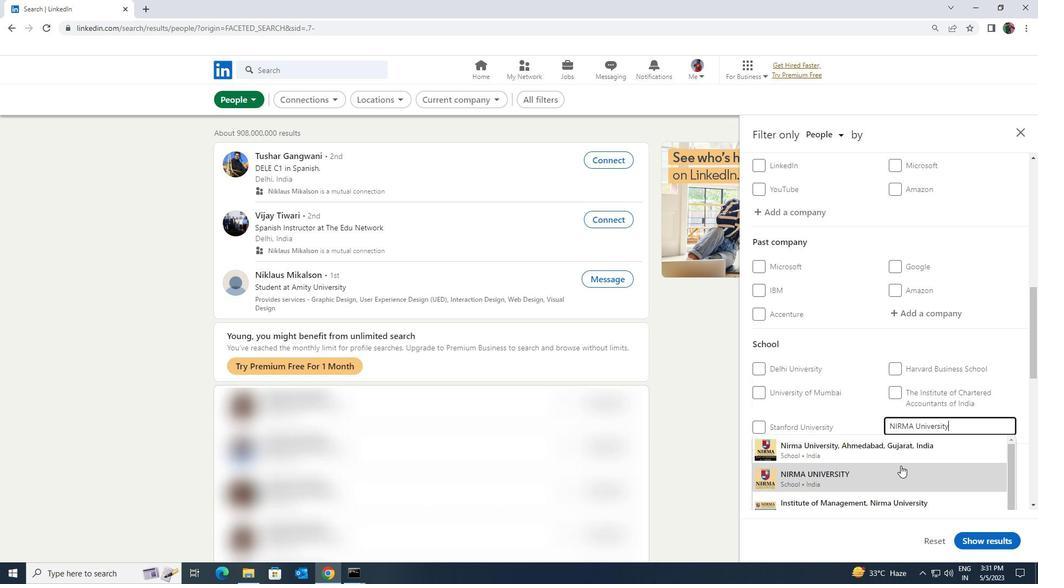 
Action: Mouse scrolled (901, 465) with delta (0, 0)
Screenshot: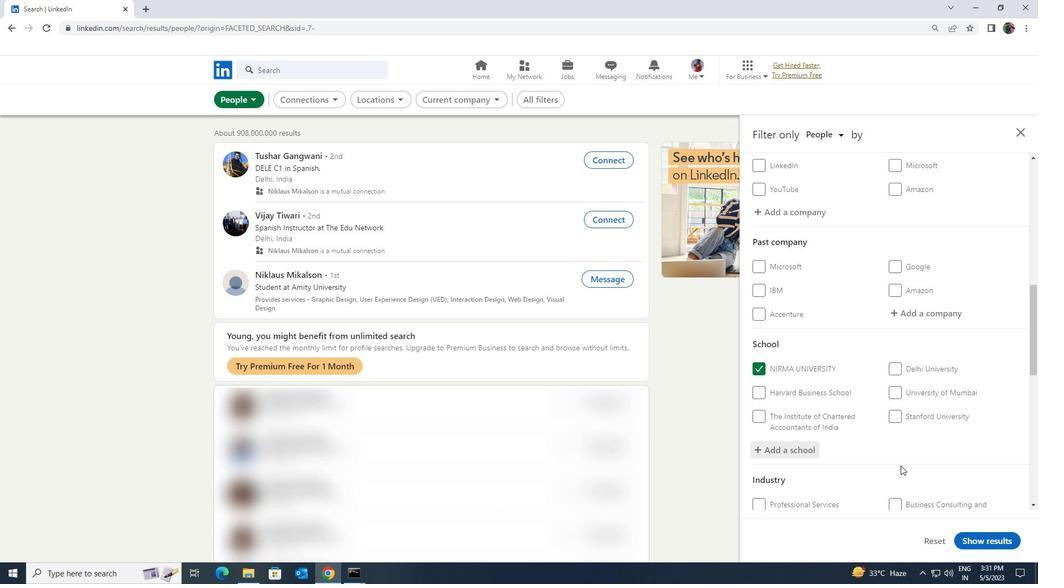 
Action: Mouse scrolled (901, 465) with delta (0, 0)
Screenshot: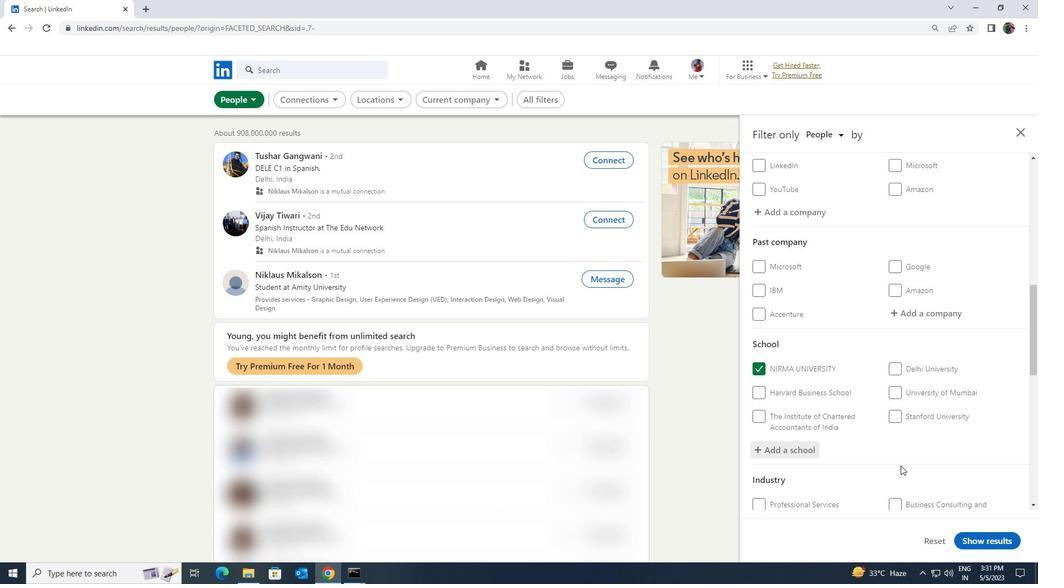 
Action: Mouse scrolled (901, 465) with delta (0, 0)
Screenshot: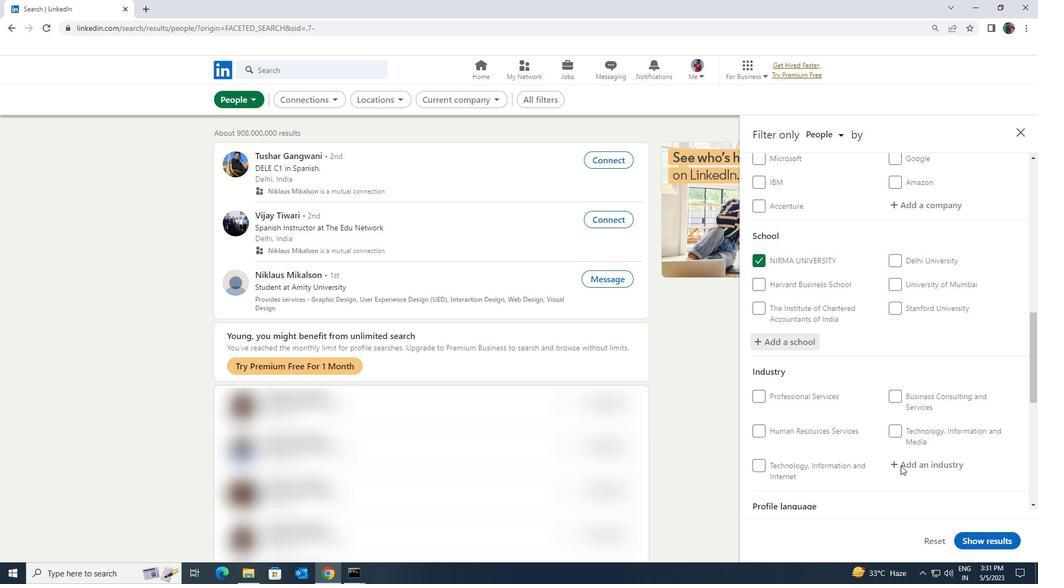 
Action: Mouse moved to (906, 414)
Screenshot: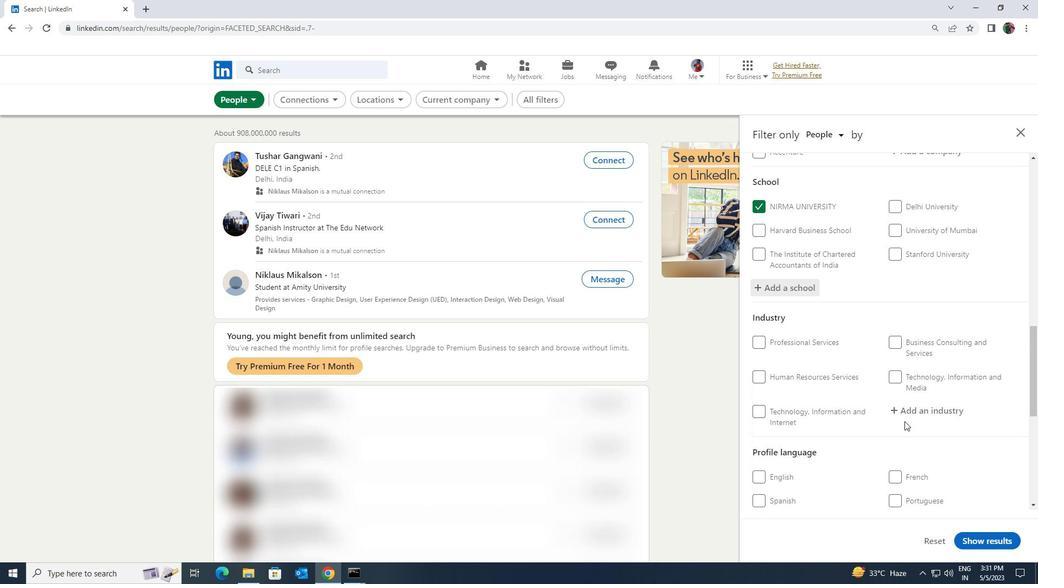 
Action: Mouse pressed left at (906, 414)
Screenshot: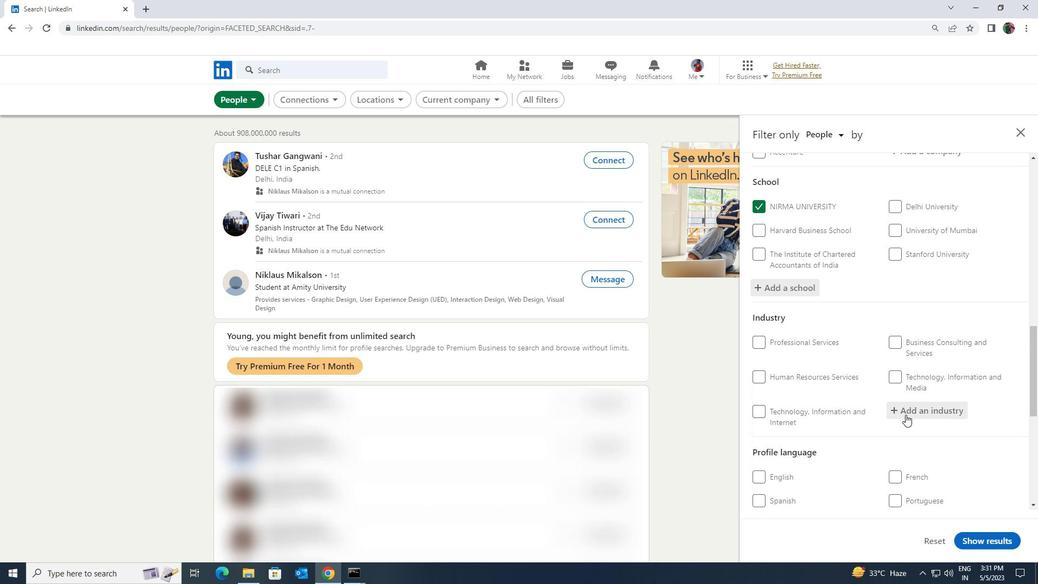 
Action: Key pressed <Key.shift>FURNITURE
Screenshot: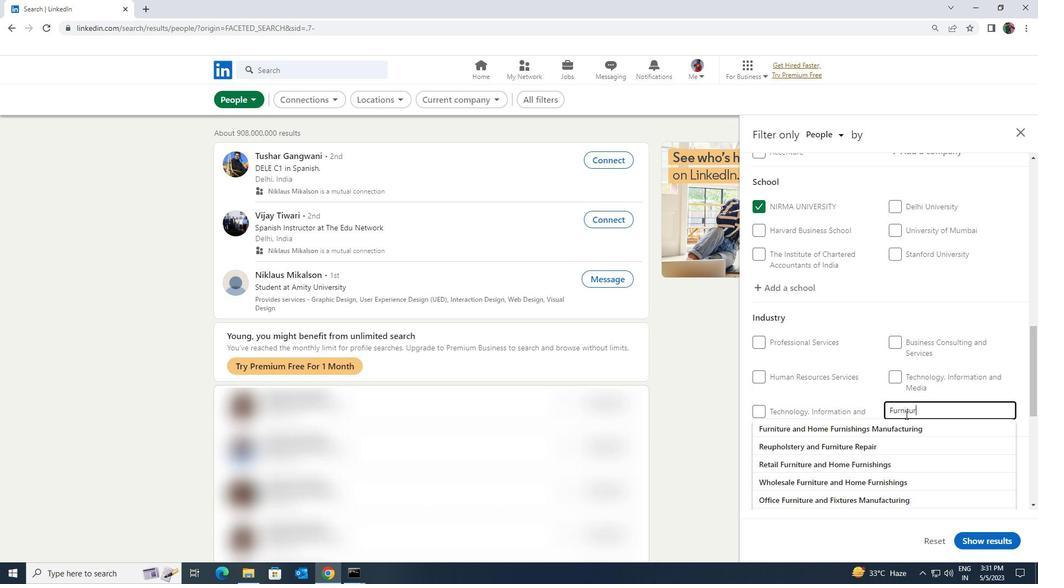 
Action: Mouse moved to (906, 432)
Screenshot: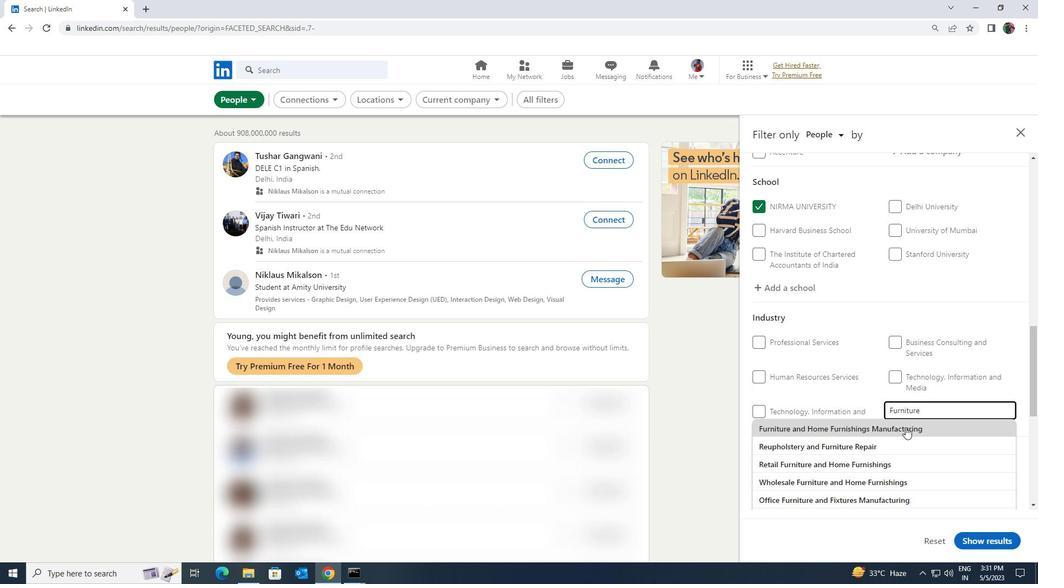 
Action: Mouse pressed left at (906, 432)
Screenshot: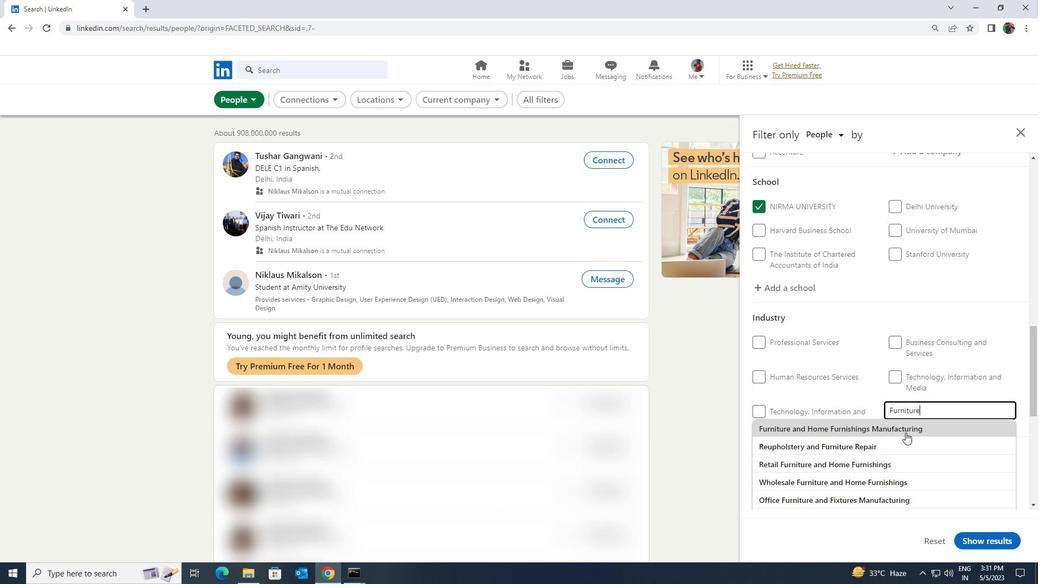 
Action: Mouse scrolled (906, 432) with delta (0, 0)
Screenshot: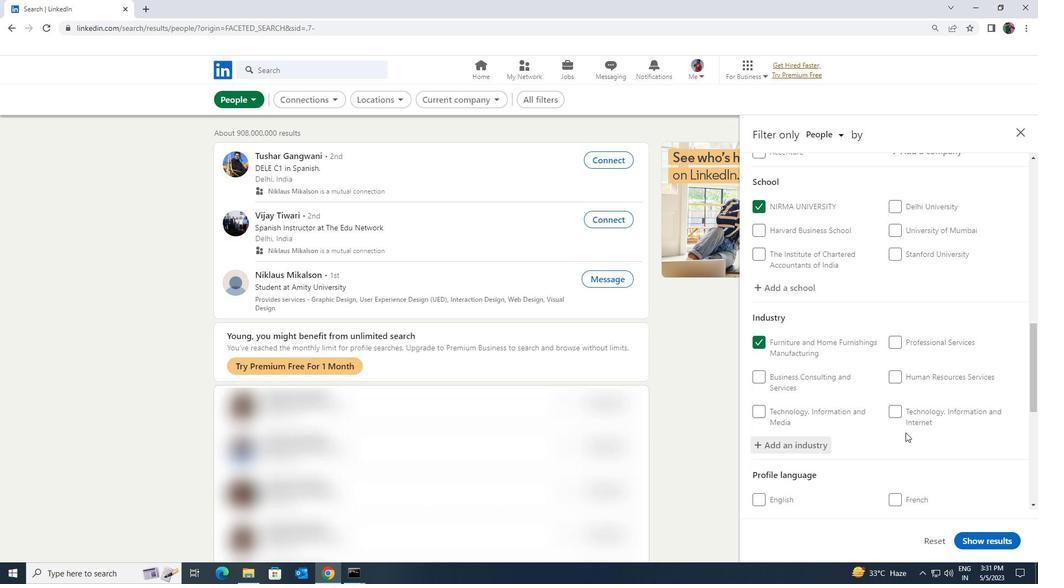 
Action: Mouse scrolled (906, 432) with delta (0, 0)
Screenshot: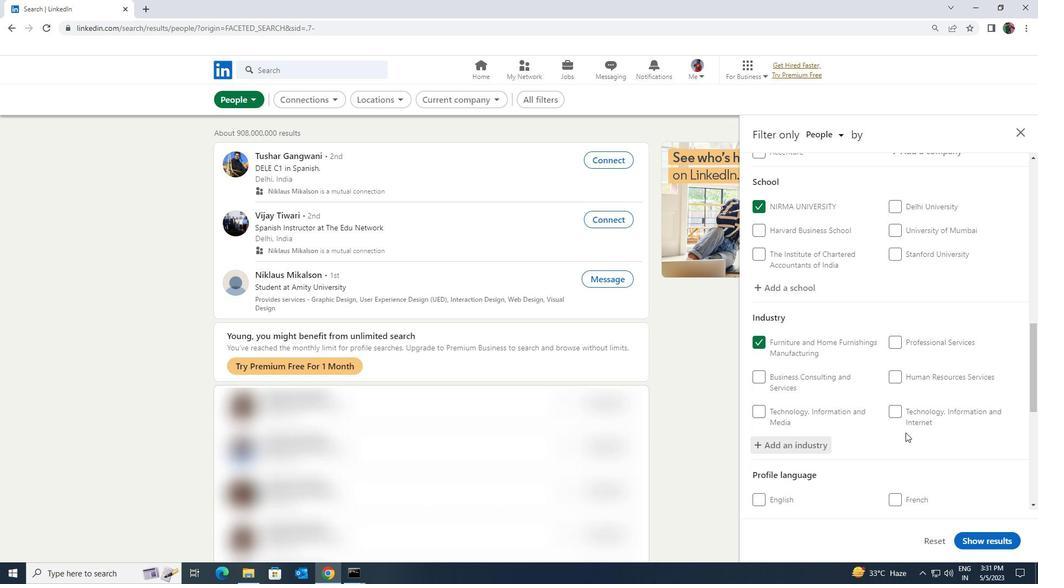 
Action: Mouse scrolled (906, 432) with delta (0, 0)
Screenshot: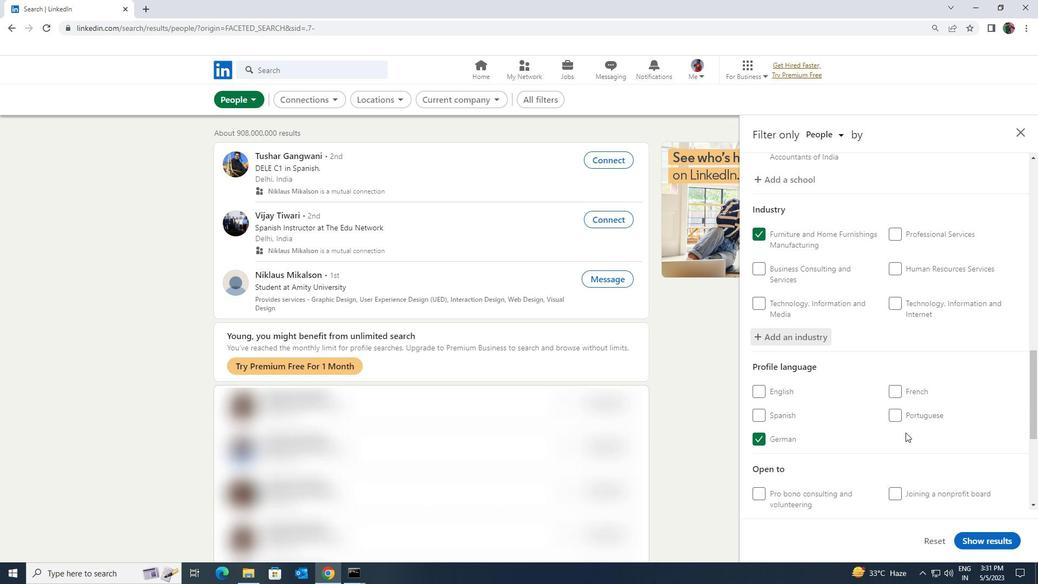 
Action: Mouse scrolled (906, 432) with delta (0, 0)
Screenshot: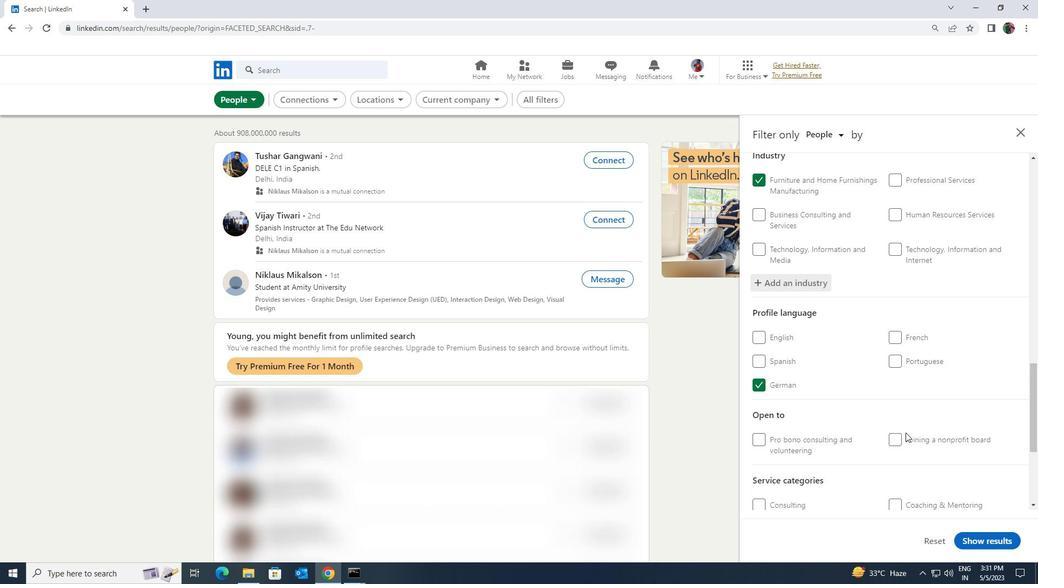 
Action: Mouse scrolled (906, 432) with delta (0, 0)
Screenshot: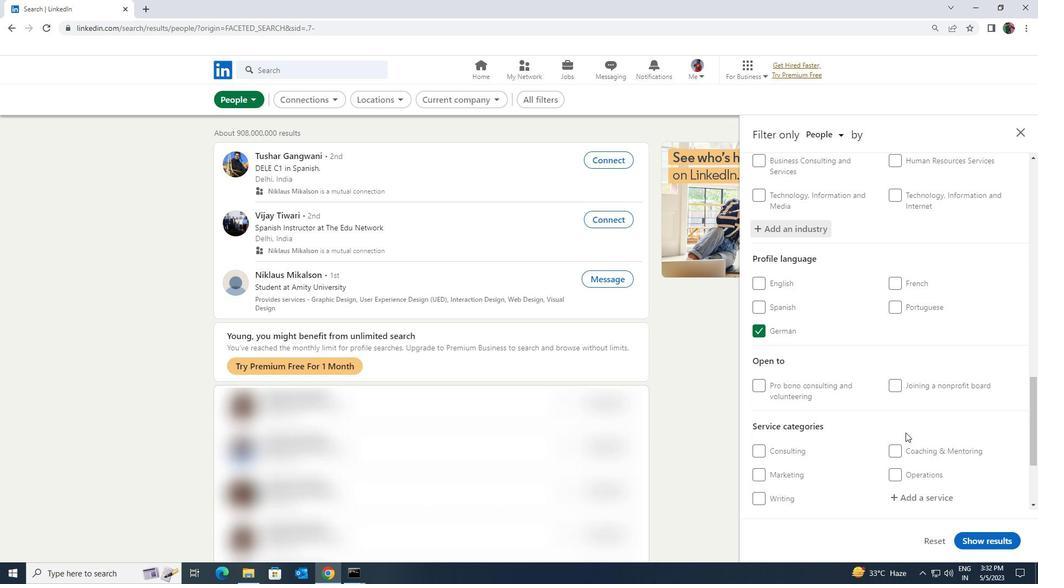 
Action: Mouse moved to (905, 445)
Screenshot: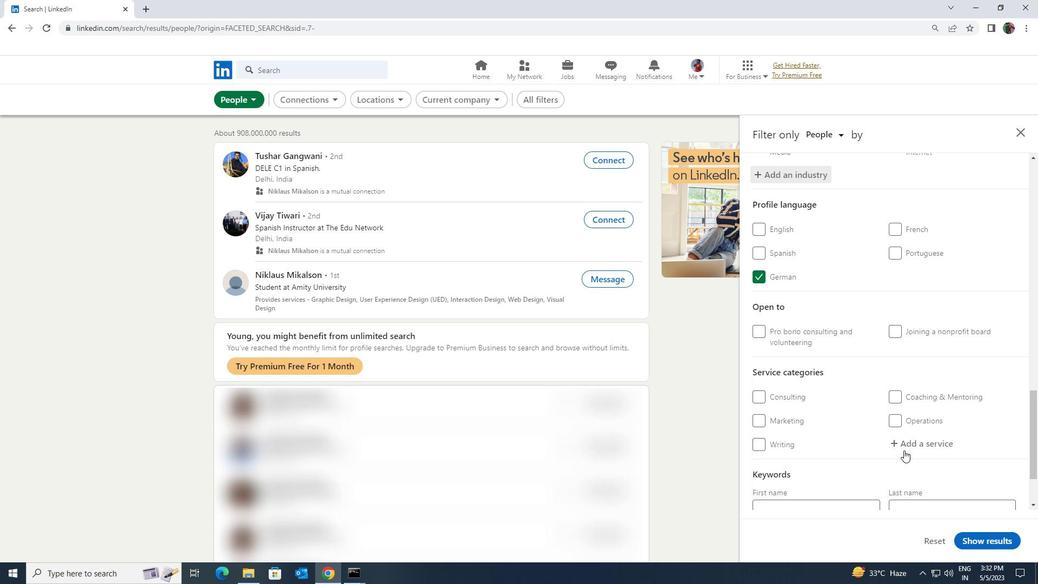 
Action: Mouse pressed left at (905, 445)
Screenshot: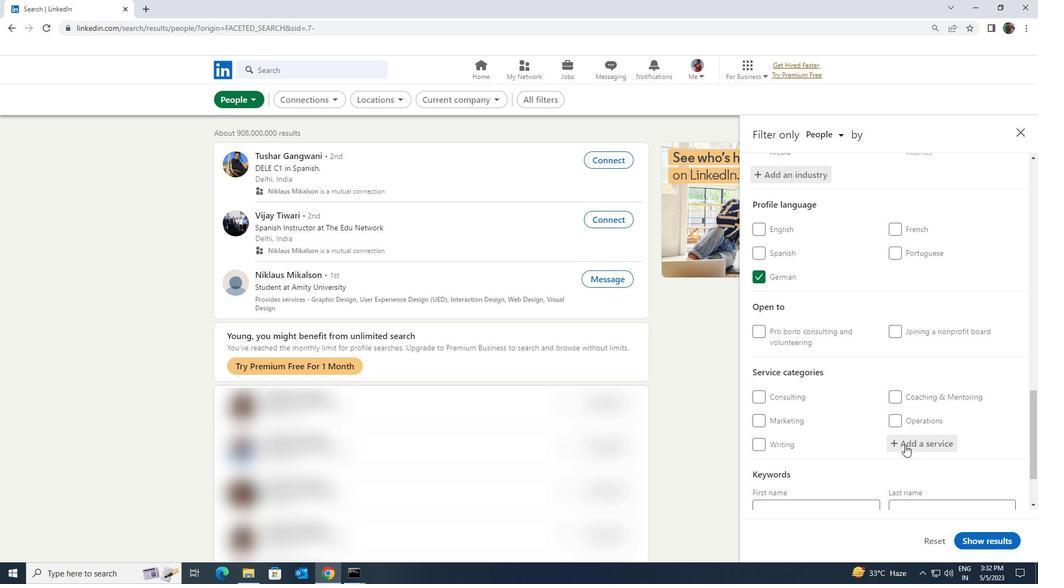 
Action: Key pressed <Key.shift><Key.shift><Key.shift><Key.shift><Key.shift><Key.shift><Key.shift><Key.shift>TAX<Key.space><Key.shift>LAW
Screenshot: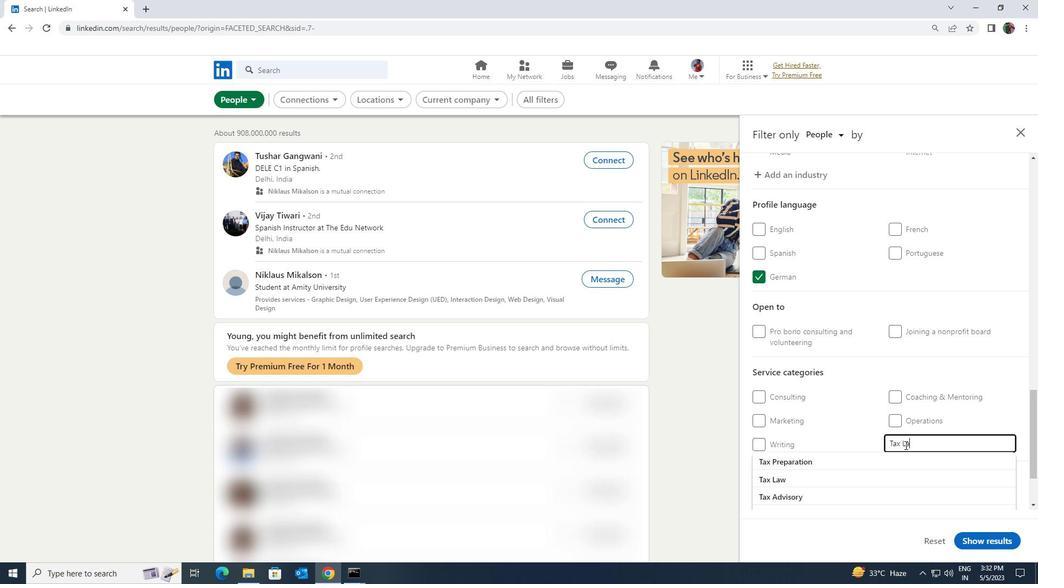 
Action: Mouse moved to (903, 451)
Screenshot: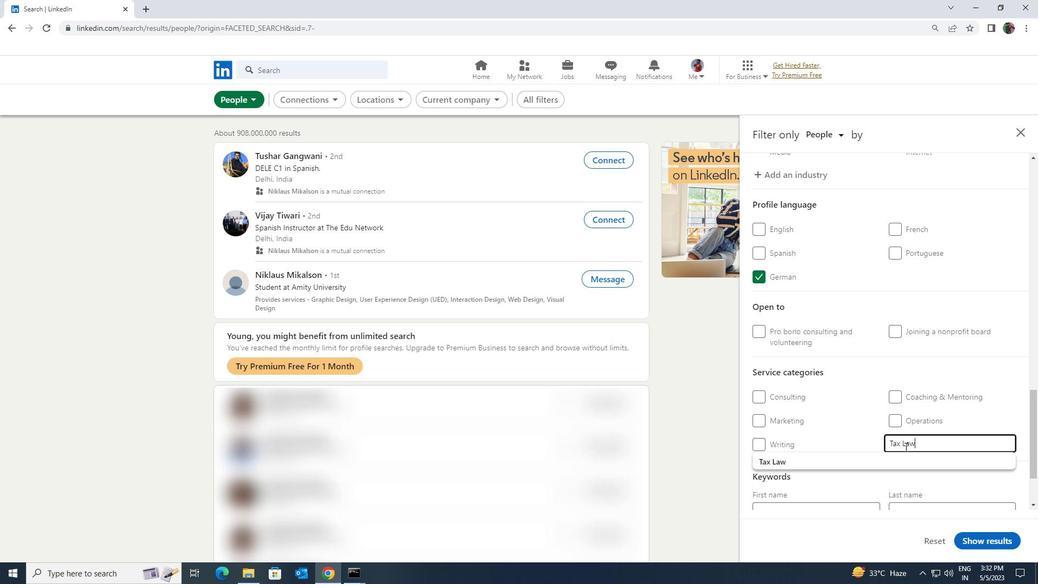 
Action: Mouse pressed left at (903, 451)
Screenshot: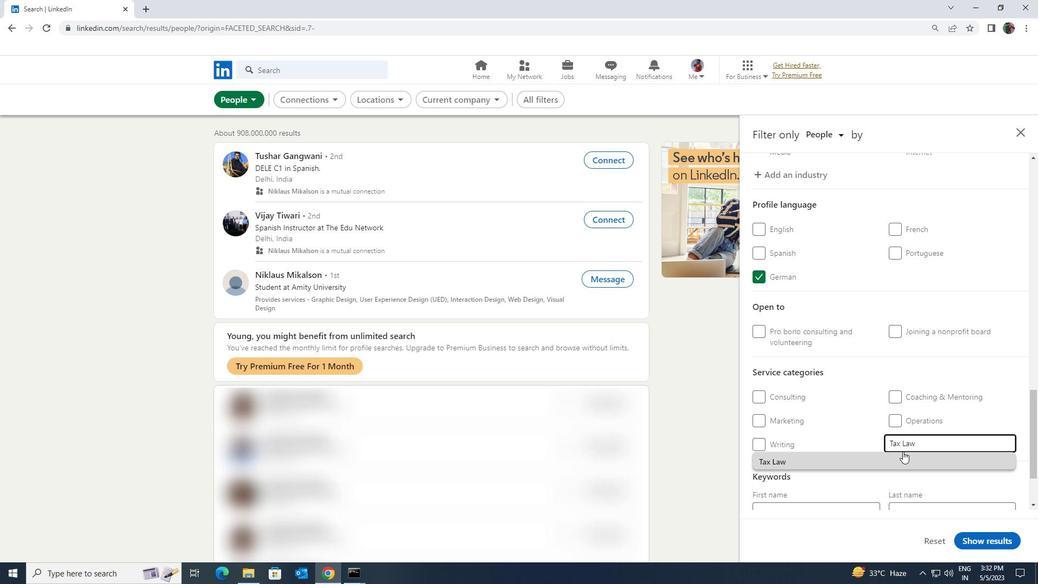 
Action: Mouse scrolled (903, 451) with delta (0, 0)
Screenshot: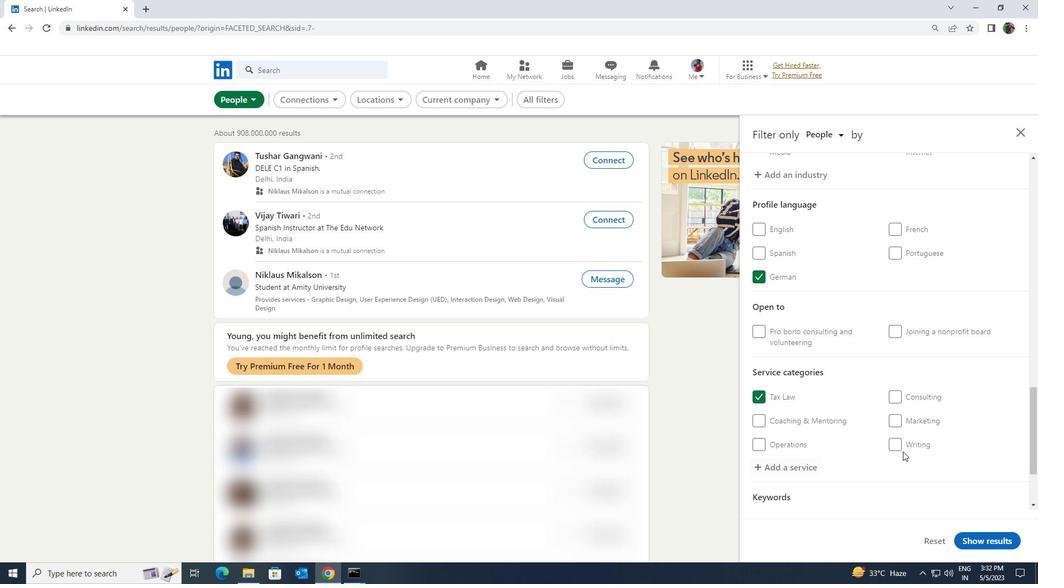 
Action: Mouse scrolled (903, 451) with delta (0, 0)
Screenshot: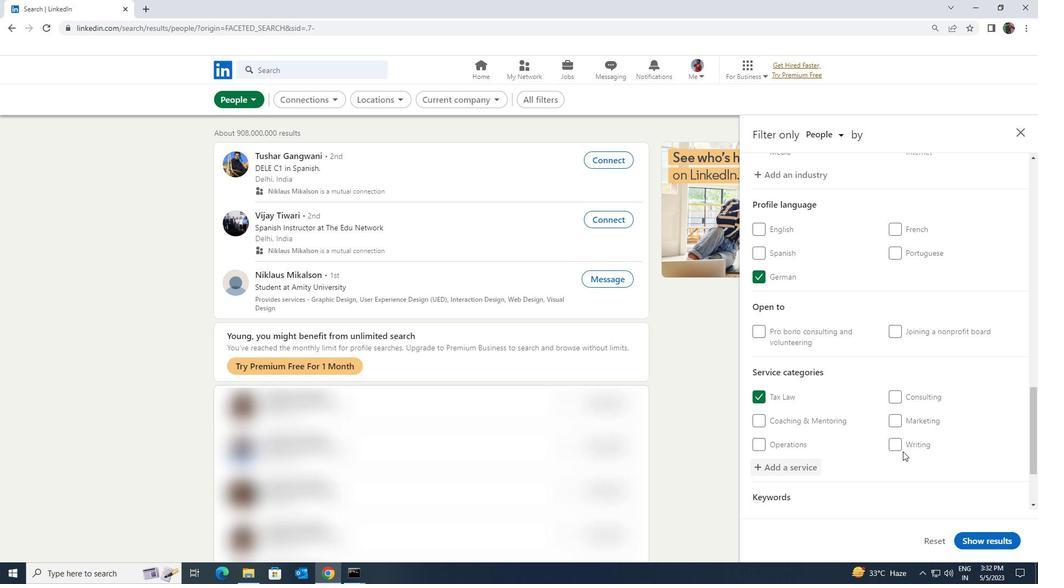 
Action: Mouse scrolled (903, 451) with delta (0, 0)
Screenshot: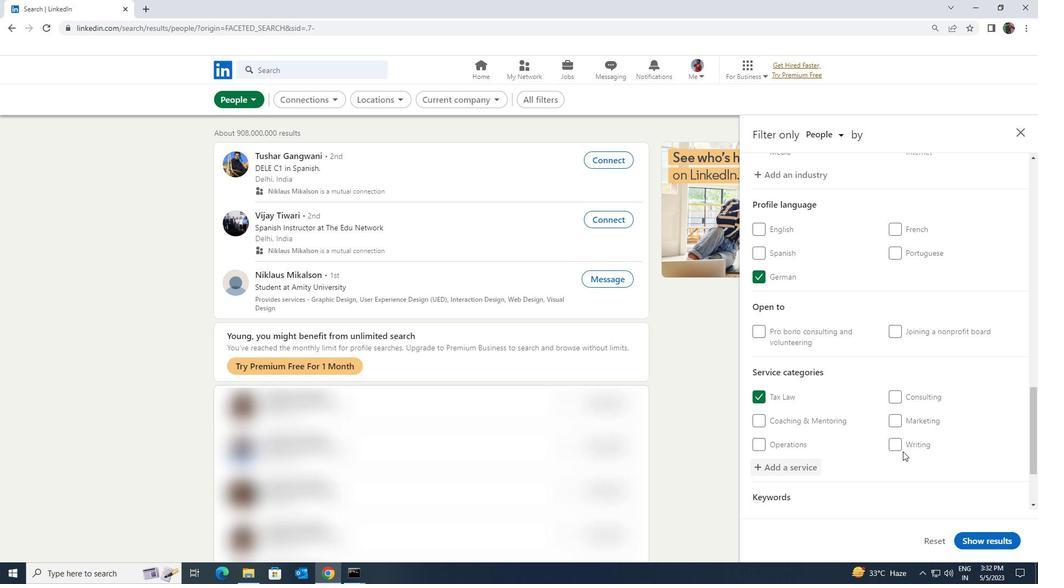 
Action: Mouse moved to (863, 464)
Screenshot: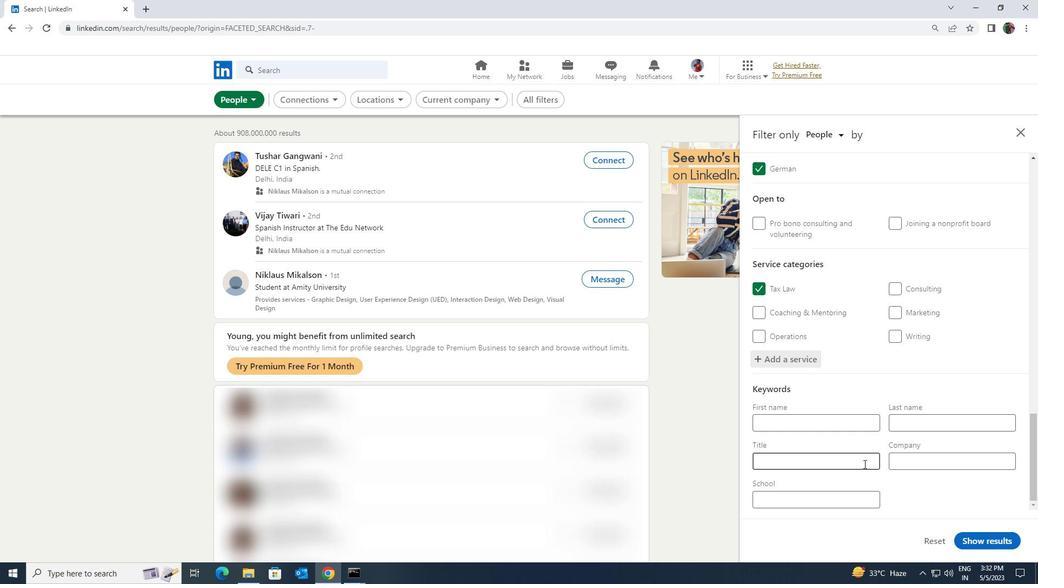 
Action: Mouse pressed left at (863, 464)
Screenshot: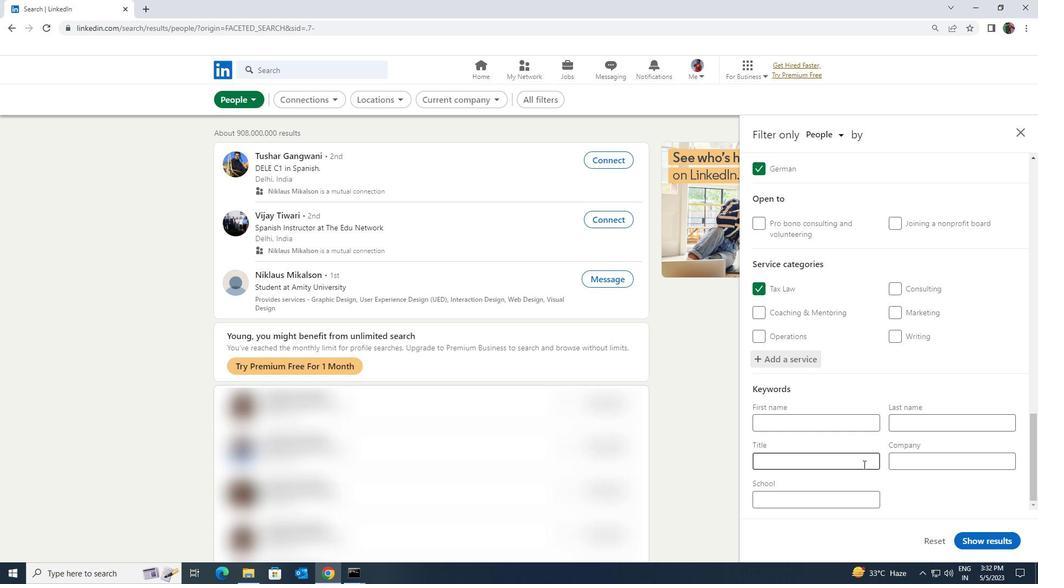 
Action: Key pressed <Key.shift><Key.shift><Key.shift><Key.shift><Key.shift><Key.shift><Key.shift><Key.shift><Key.shift><Key.shift><Key.shift><Key.shift><Key.shift>FRONT<Key.space><Key.shift>DESK<Key.space><Key.shift><Key.shift><Key.shift><Key.shift><Key.shift><Key.shift><Key.shift><Key.shift><Key.shift><Key.shift><Key.shift><Key.shift><Key.shift><Key.shift><Key.shift><Key.shift><Key.shift><Key.shift><Key.shift><Key.shift><Key.shift><Key.shift>ASSOCIATE
Screenshot: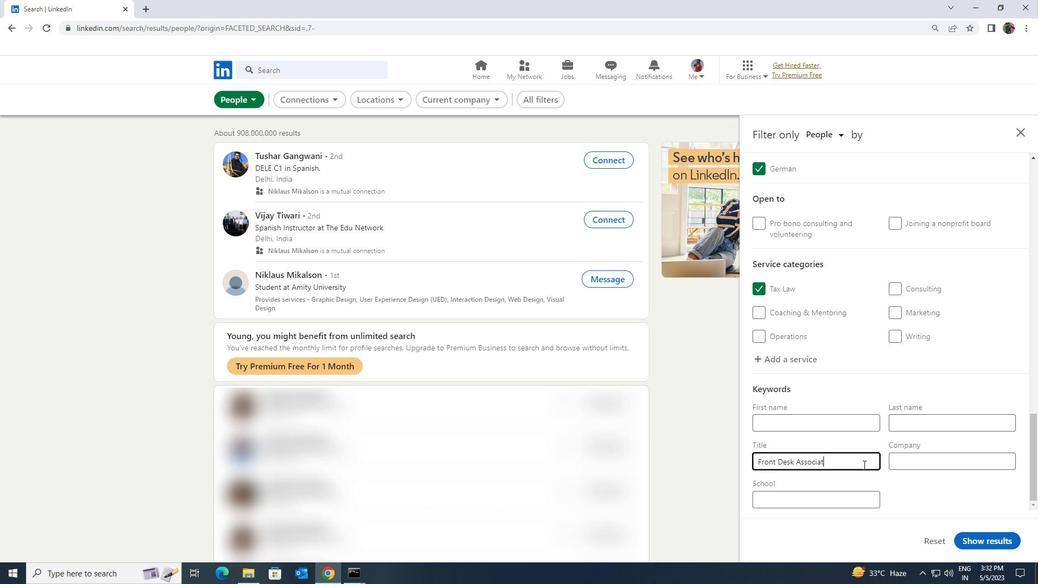 
Action: Mouse moved to (977, 538)
Screenshot: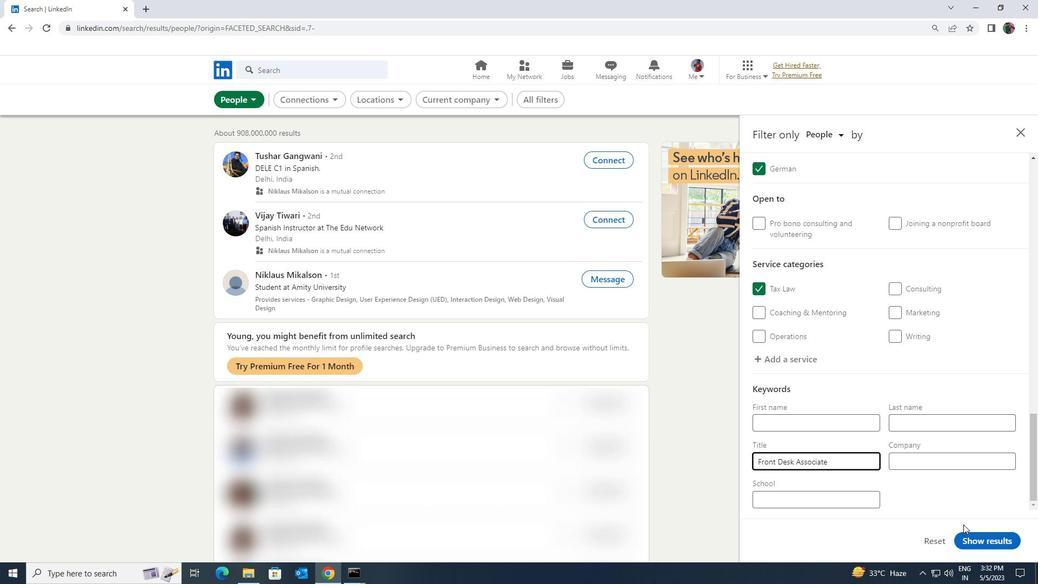 
Action: Mouse pressed left at (977, 538)
Screenshot: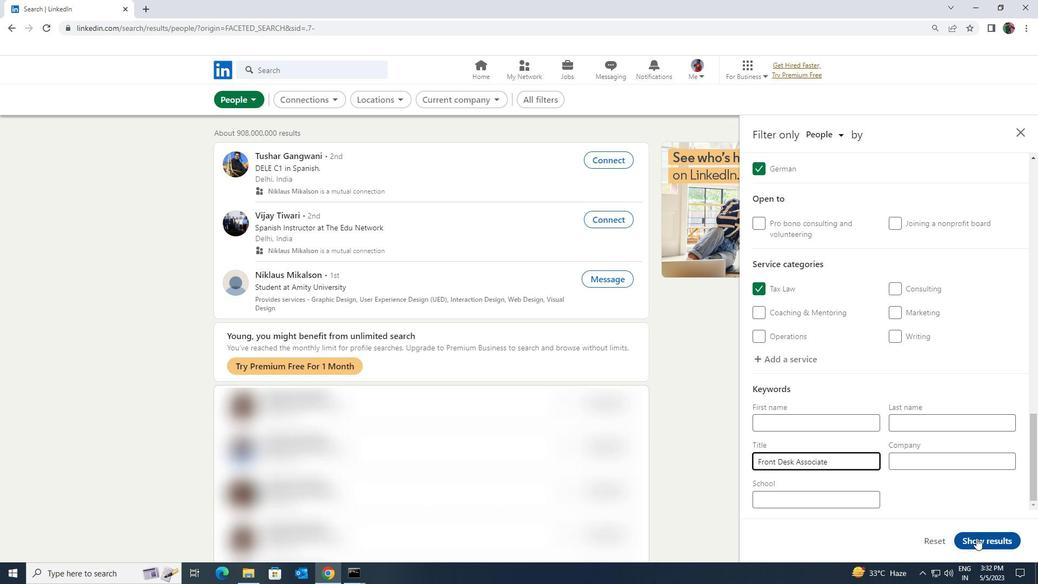 
